 Task: Search for emails with the subject 'how to keep valuable prospects' and organize them into folders named 'Deal Closed' and 'Upcoming Projects'.
Action: Mouse moved to (197, 27)
Screenshot: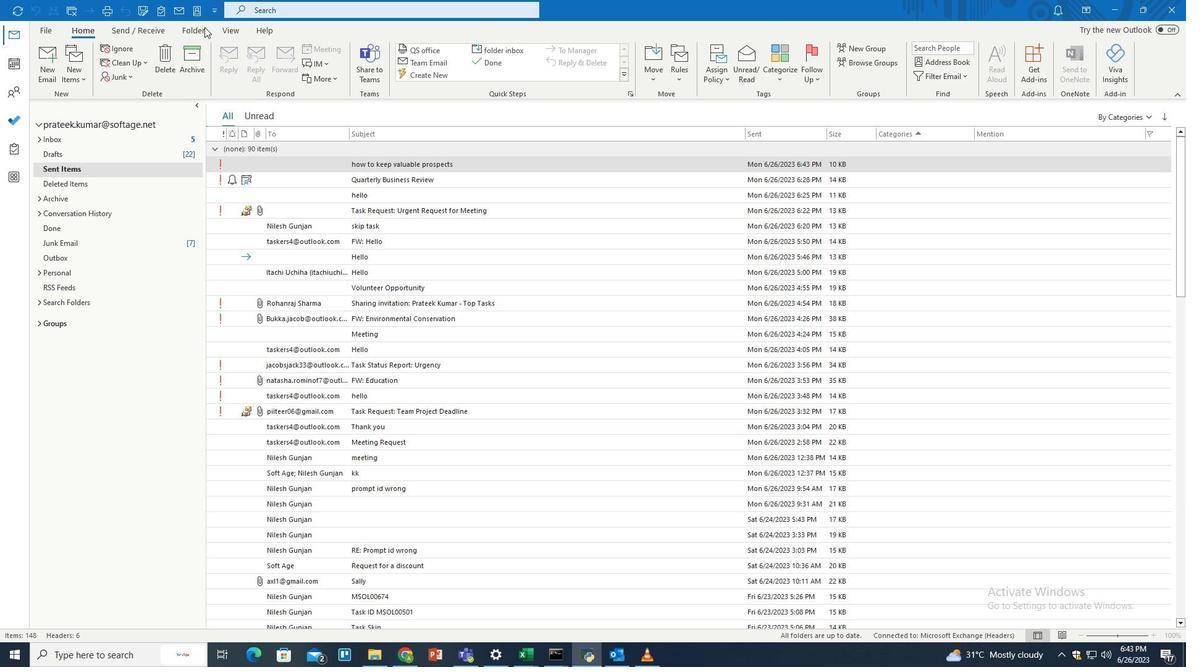 
Action: Mouse pressed left at (197, 27)
Screenshot: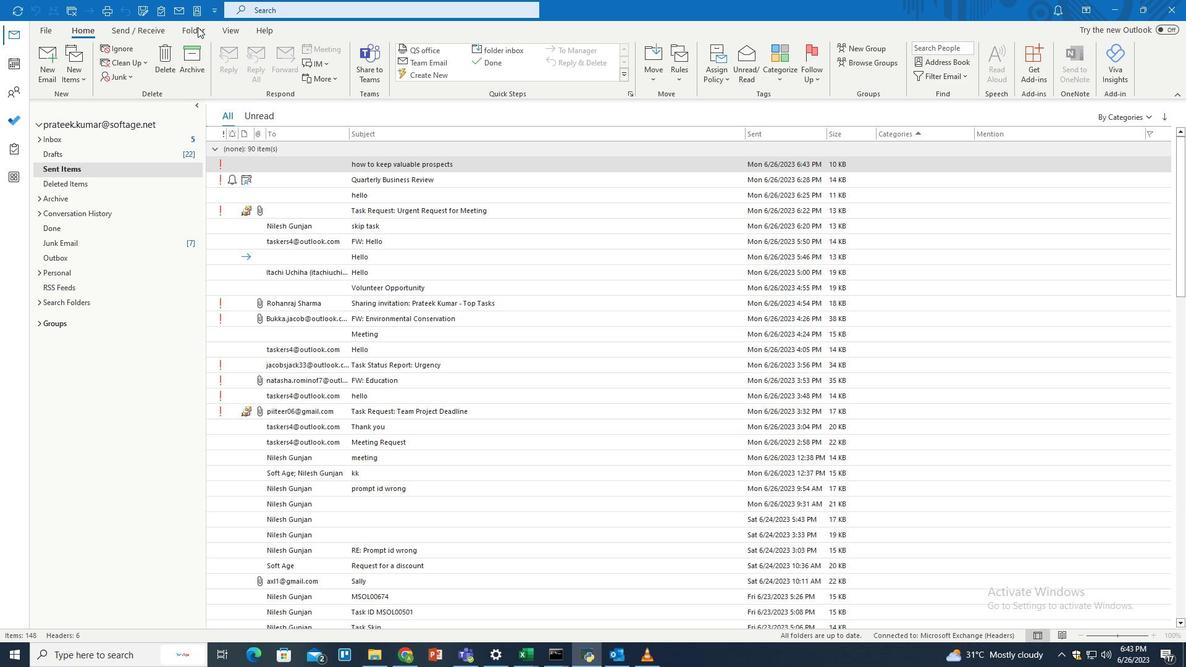 
Action: Mouse pressed left at (197, 27)
Screenshot: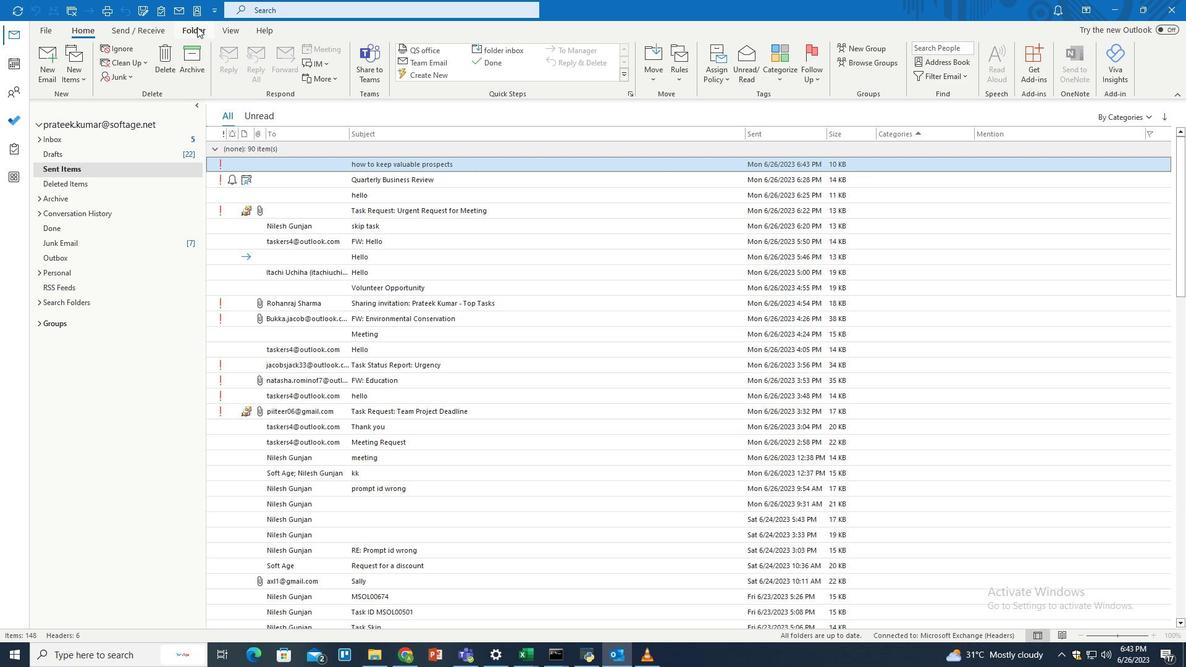 
Action: Mouse moved to (42, 67)
Screenshot: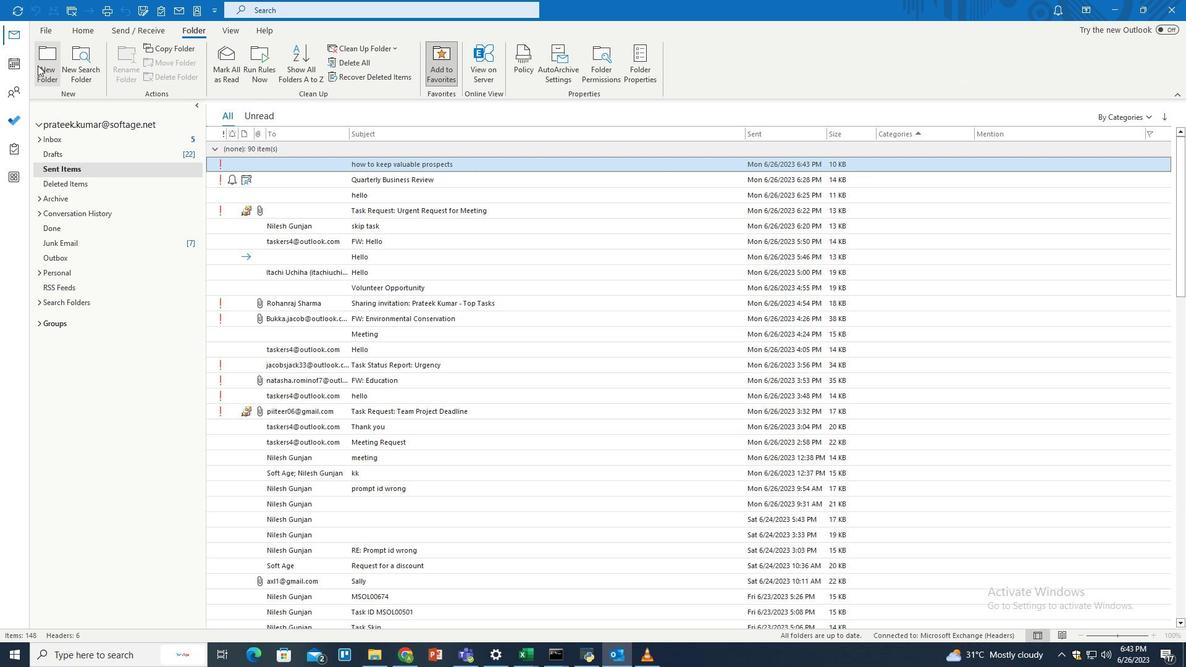 
Action: Mouse pressed left at (42, 67)
Screenshot: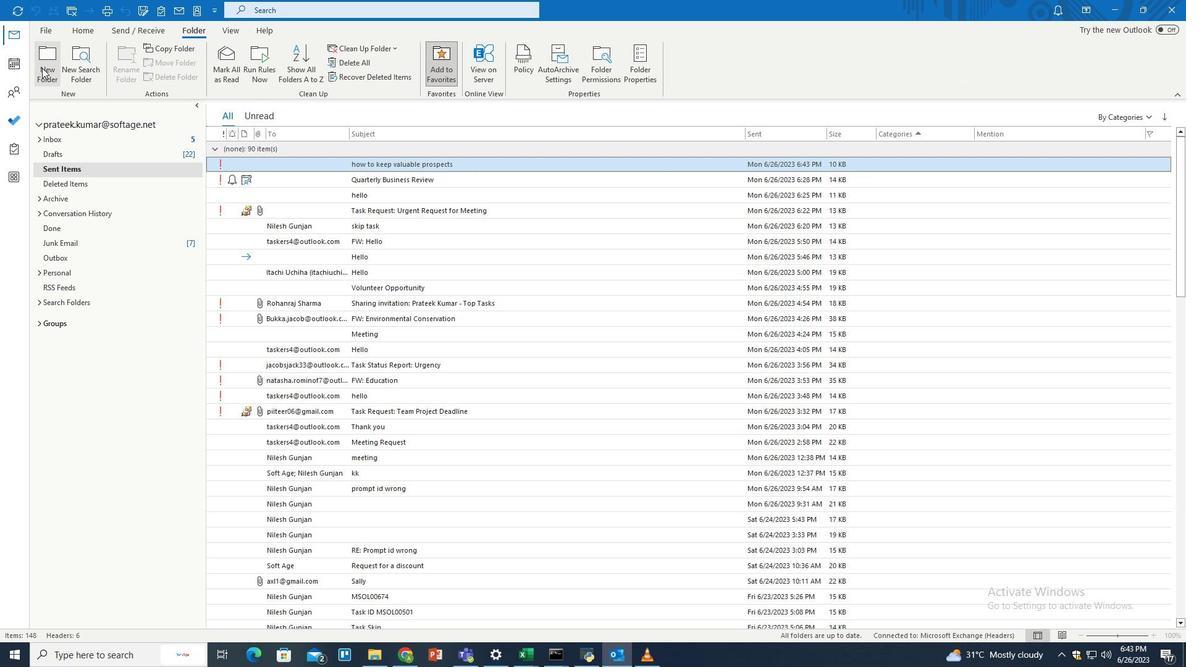 
Action: Mouse moved to (543, 245)
Screenshot: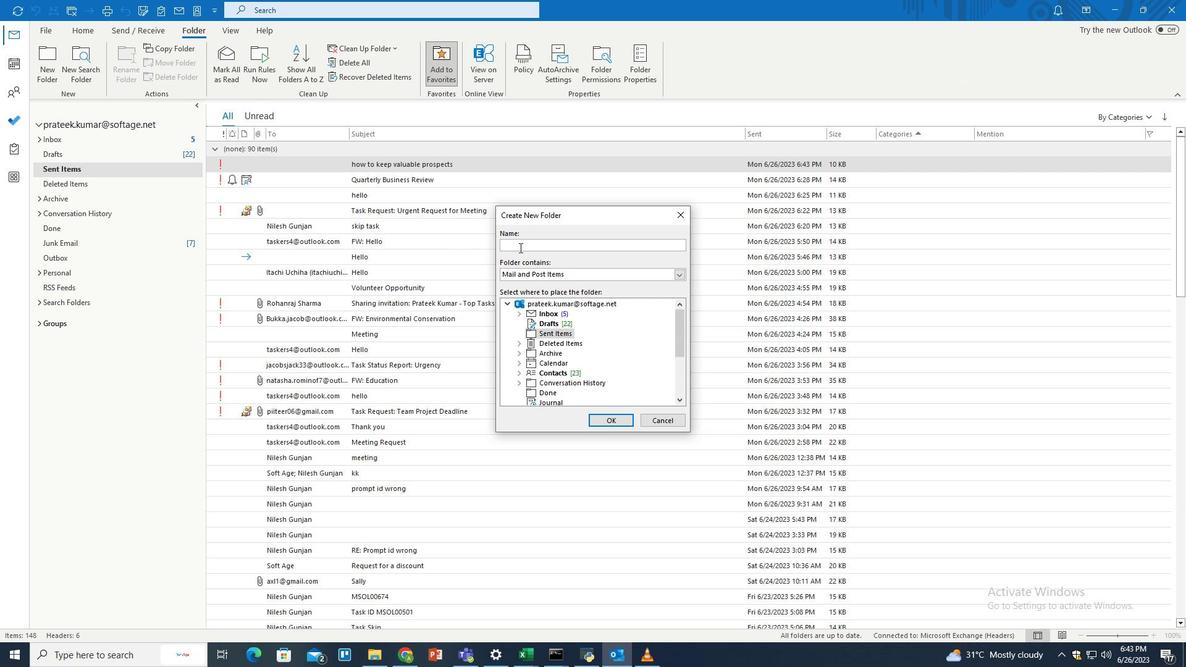 
Action: Mouse pressed left at (543, 245)
Screenshot: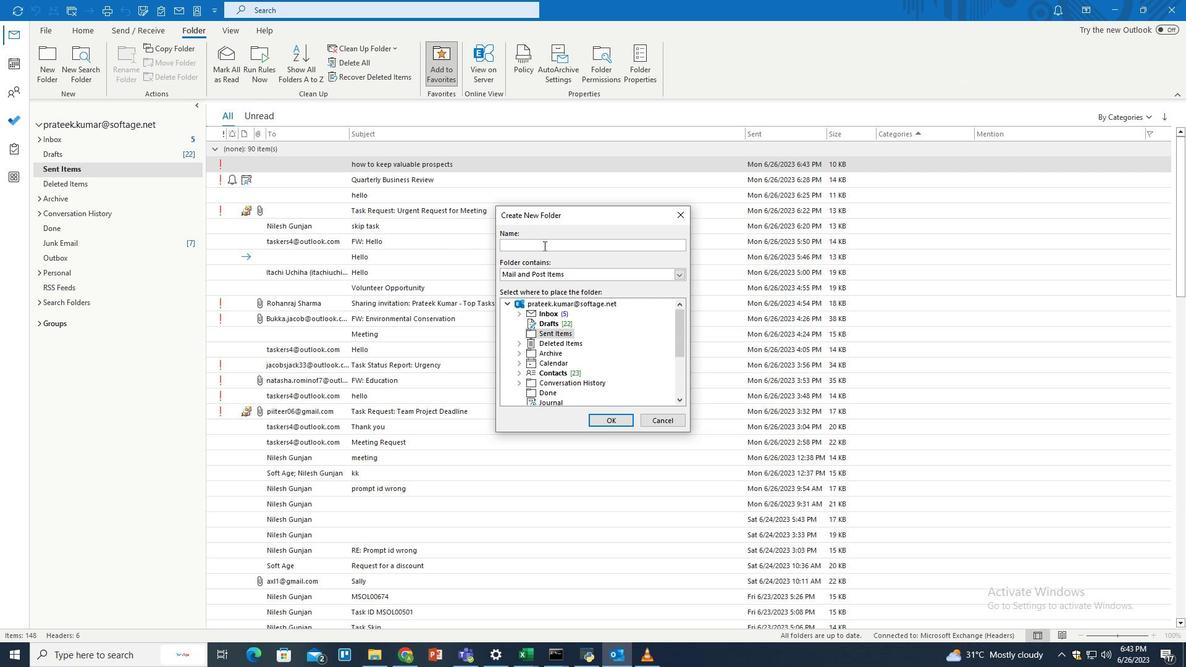 
Action: Key pressed <Key.shift>New<Key.space><Key.shift>Projects
Screenshot: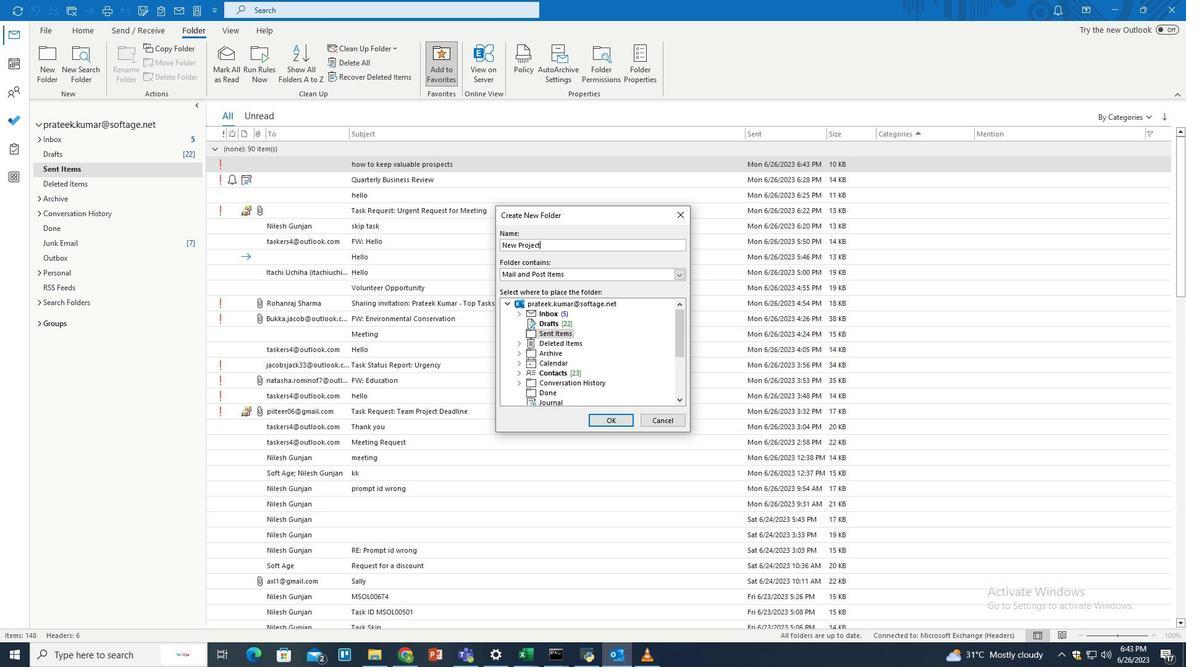 
Action: Mouse moved to (570, 302)
Screenshot: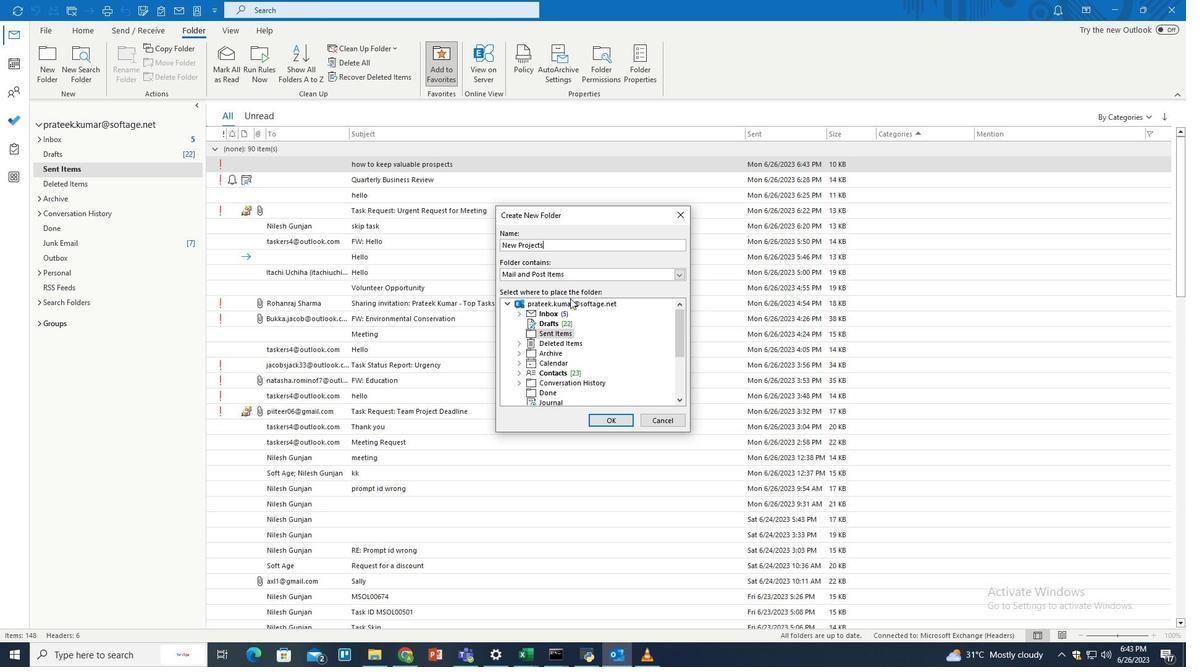 
Action: Mouse pressed left at (570, 302)
Screenshot: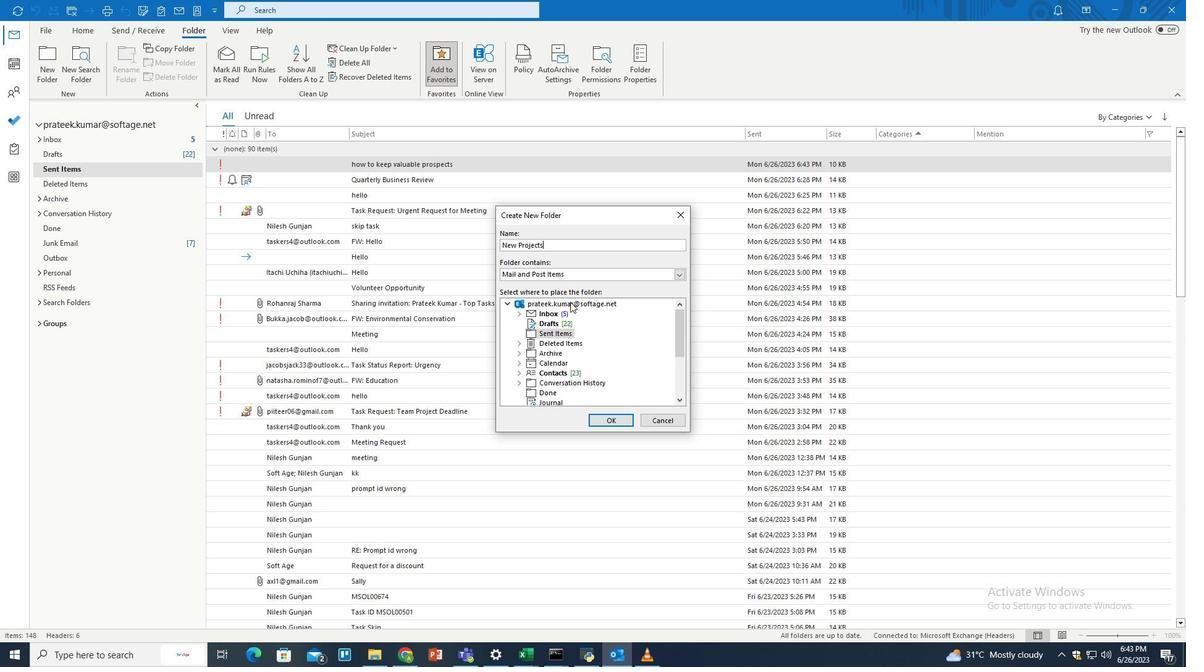
Action: Mouse moved to (607, 418)
Screenshot: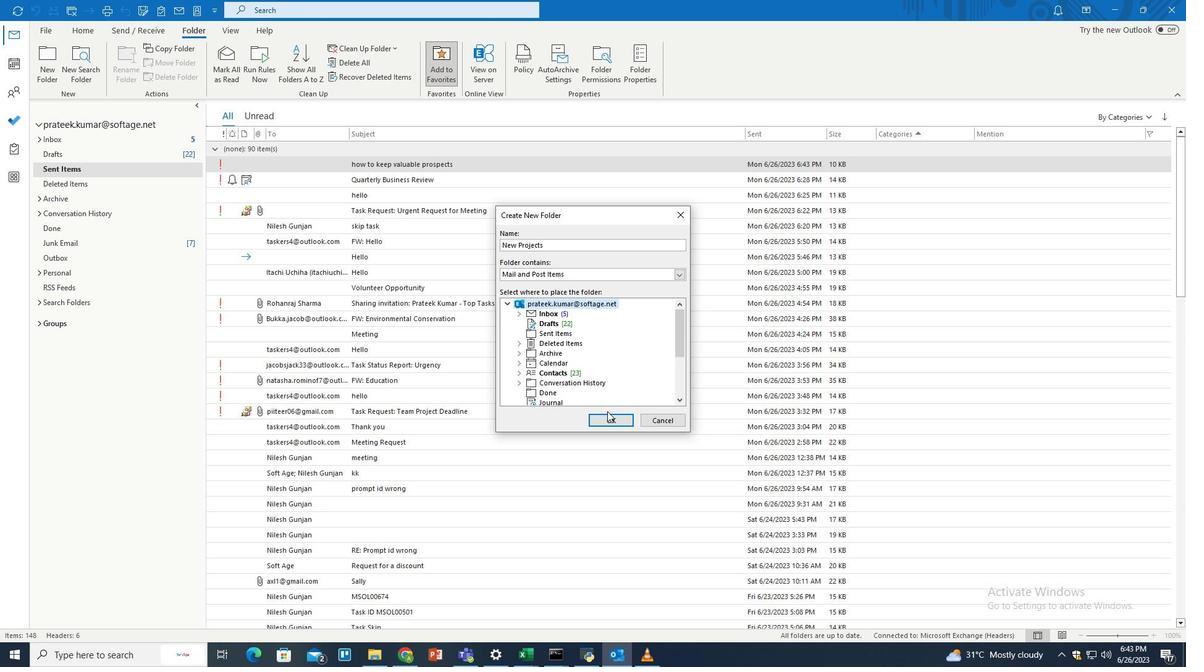 
Action: Mouse pressed left at (607, 418)
Screenshot: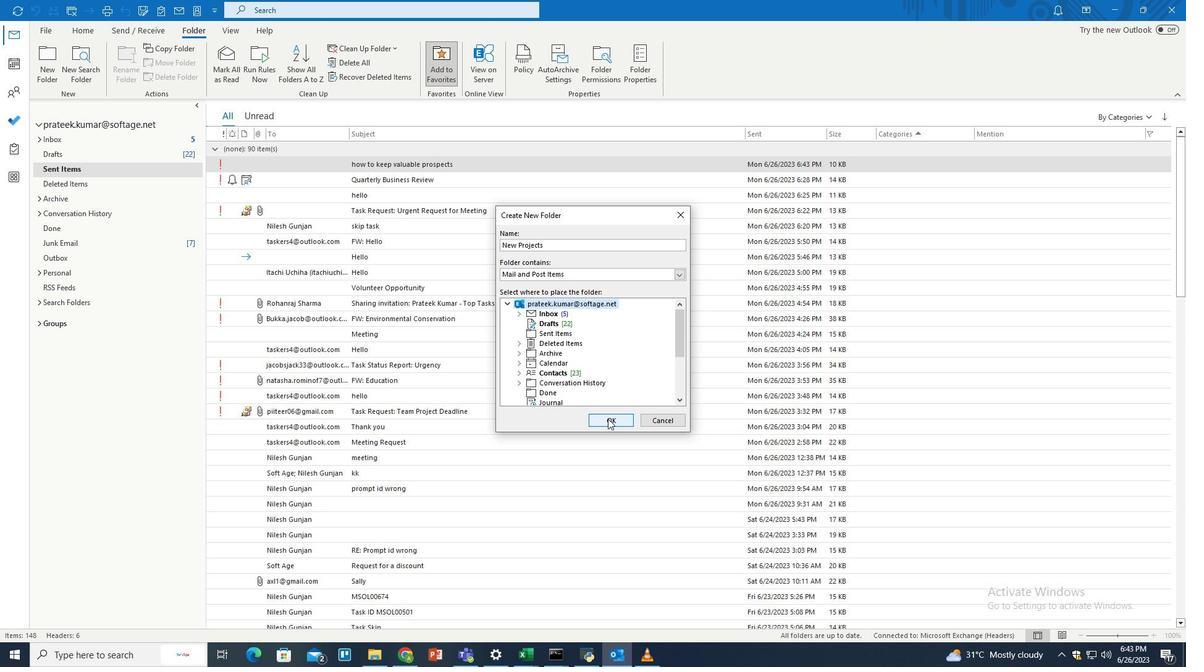
Action: Mouse moved to (49, 66)
Screenshot: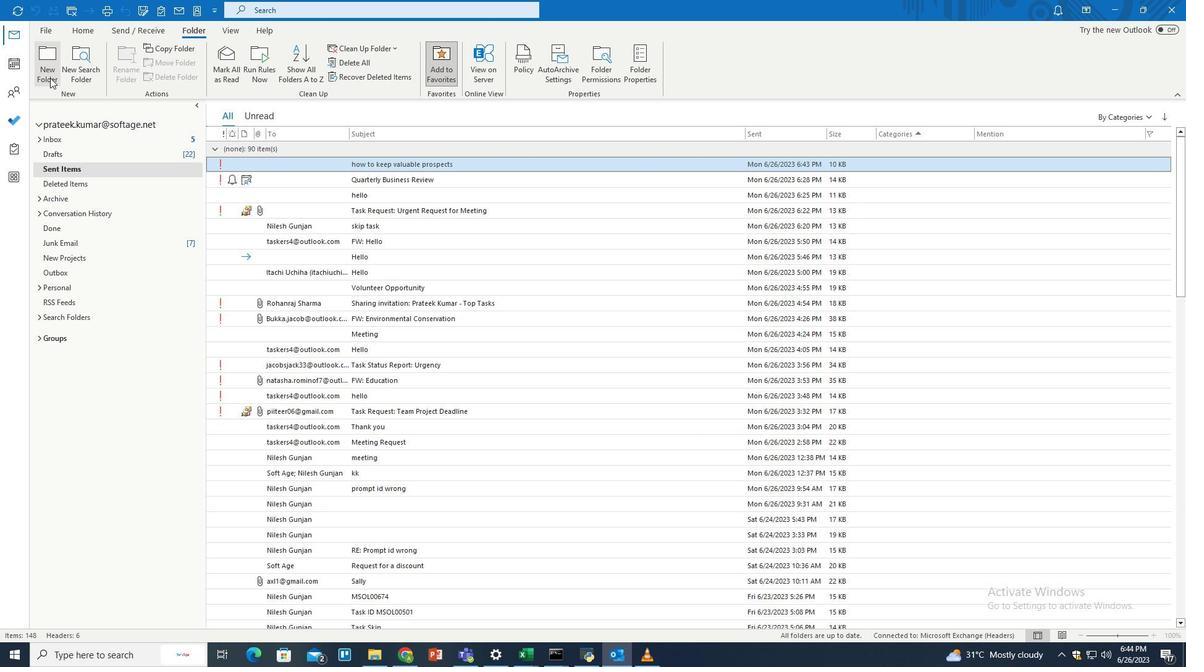 
Action: Mouse pressed left at (49, 66)
Screenshot: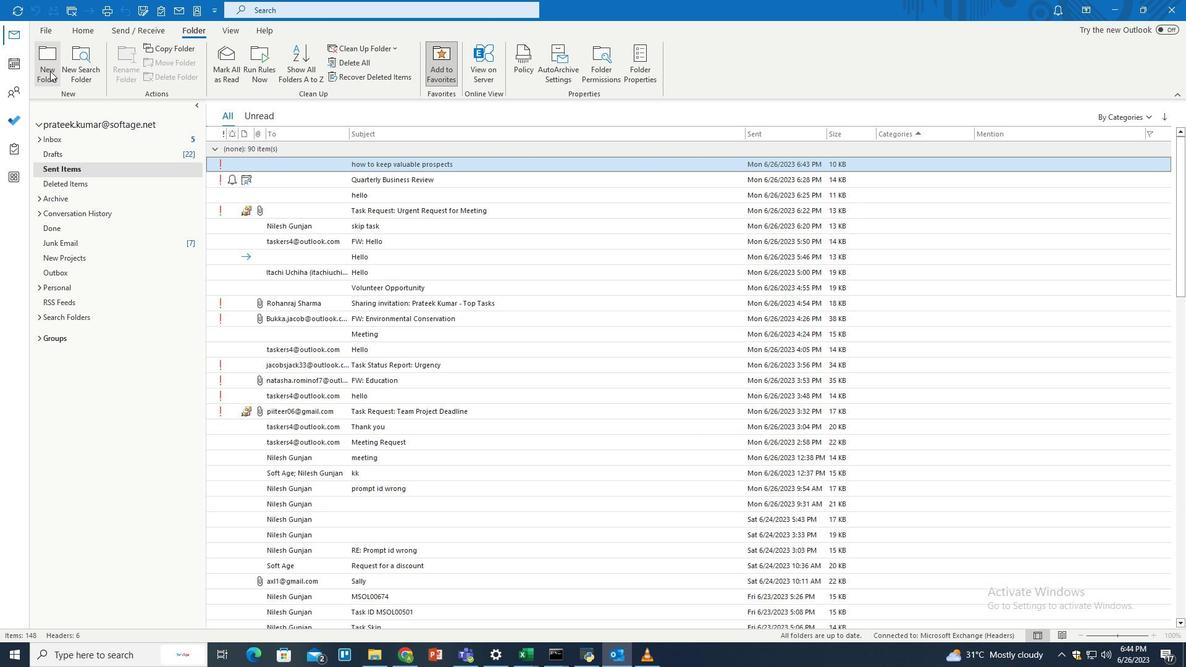 
Action: Mouse moved to (521, 240)
Screenshot: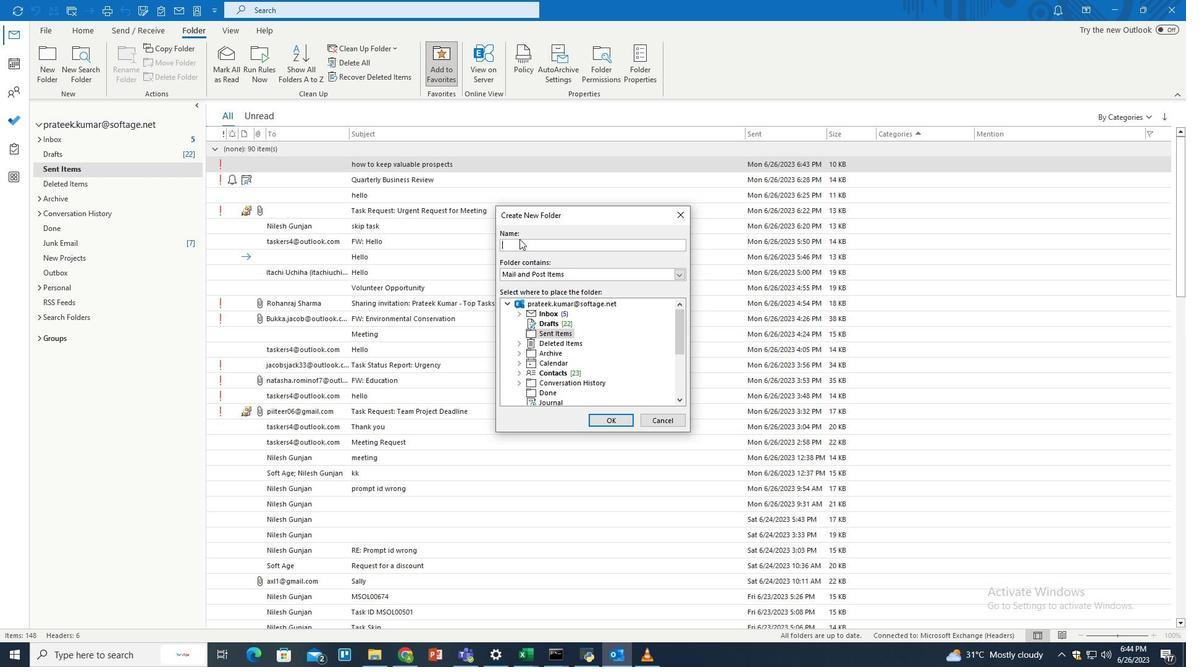 
Action: Mouse pressed left at (521, 240)
Screenshot: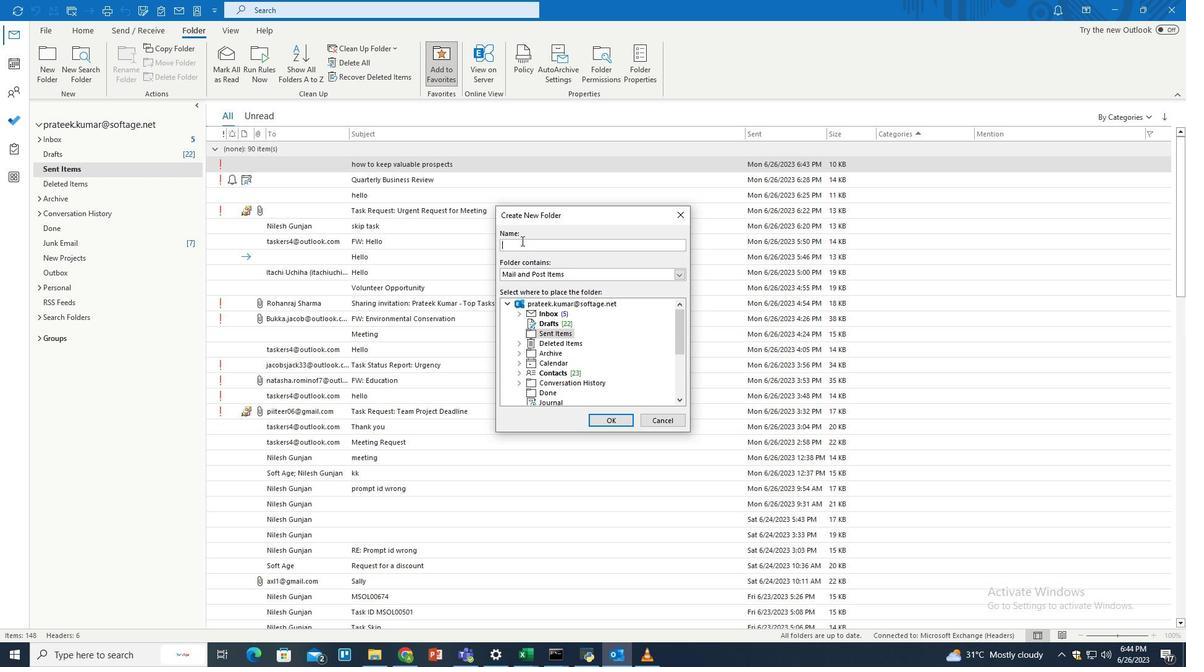 
Action: Key pressed <Key.shift>Upcoming<Key.space><Key.shift><Key.shift><Key.shift><Key.shift><Key.shift><Key.shift><Key.shift><Key.shift><Key.shift><Key.shift><Key.shift><Key.shift><Key.shift><Key.shift><Key.shift><Key.shift><Key.shift><Key.shift><Key.shift><Key.shift><Key.shift><Key.shift>Projects
Screenshot: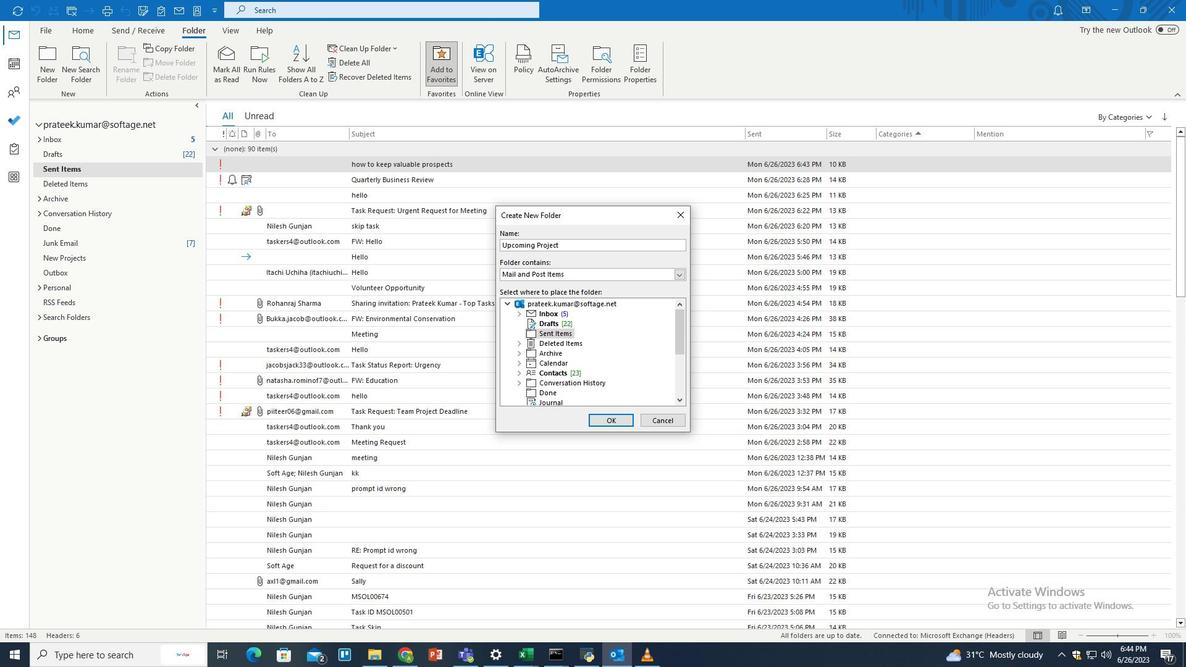 
Action: Mouse moved to (605, 422)
Screenshot: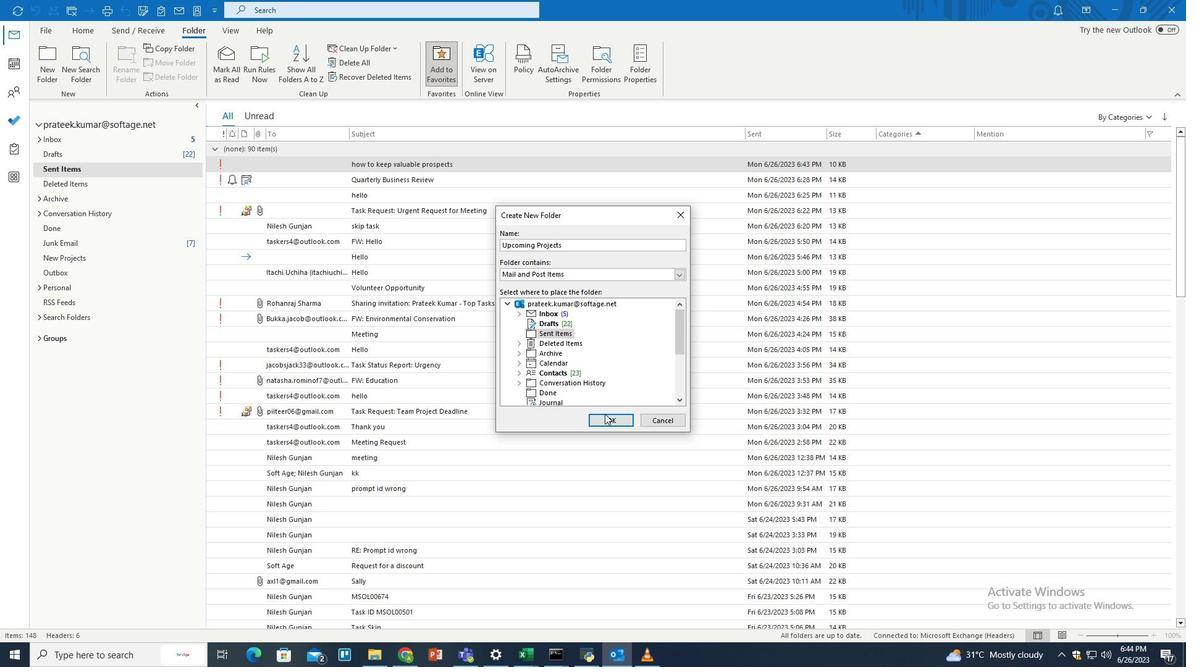 
Action: Mouse pressed left at (605, 422)
Screenshot: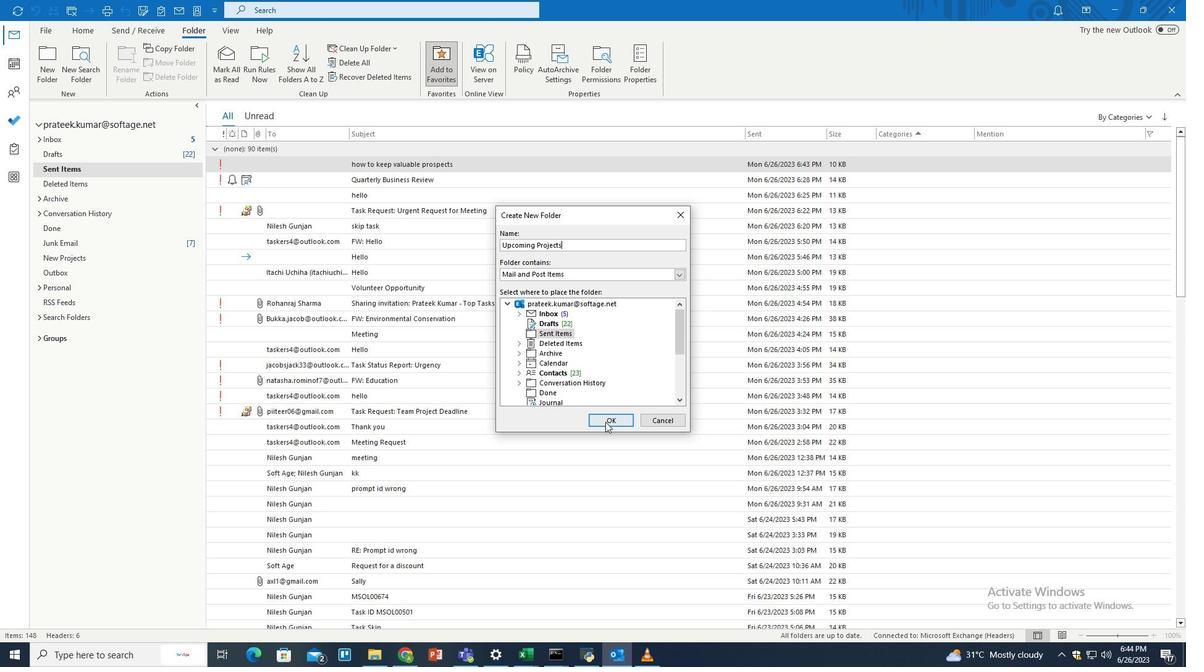 
Action: Mouse moved to (43, 69)
Screenshot: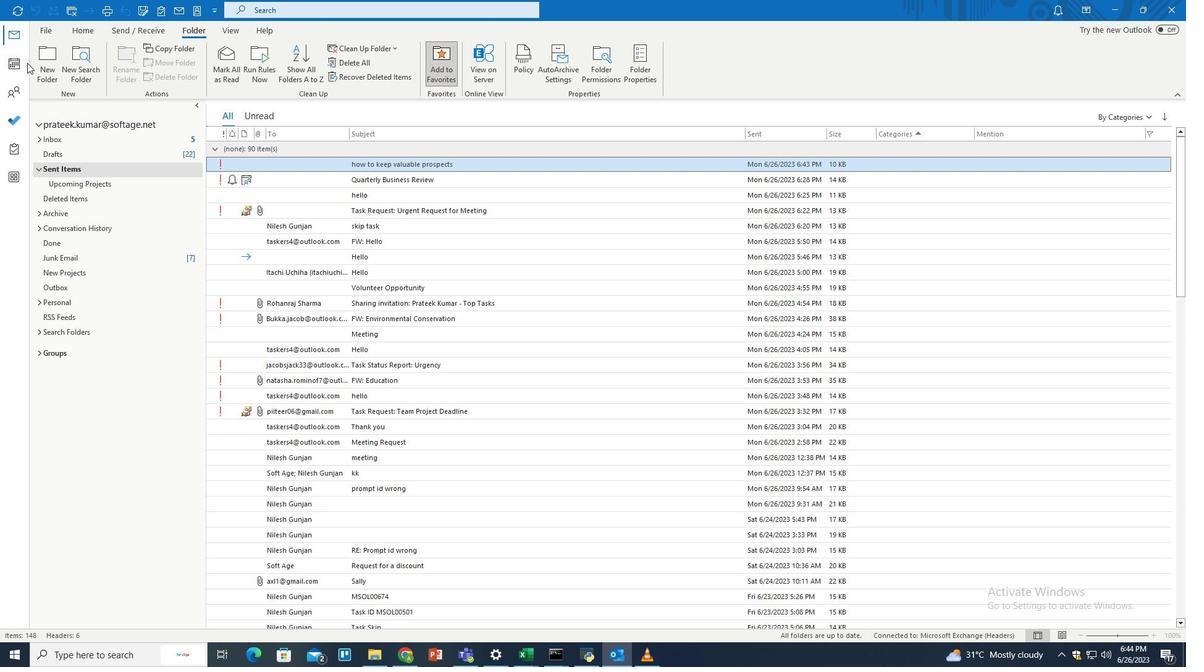 
Action: Mouse pressed left at (43, 69)
Screenshot: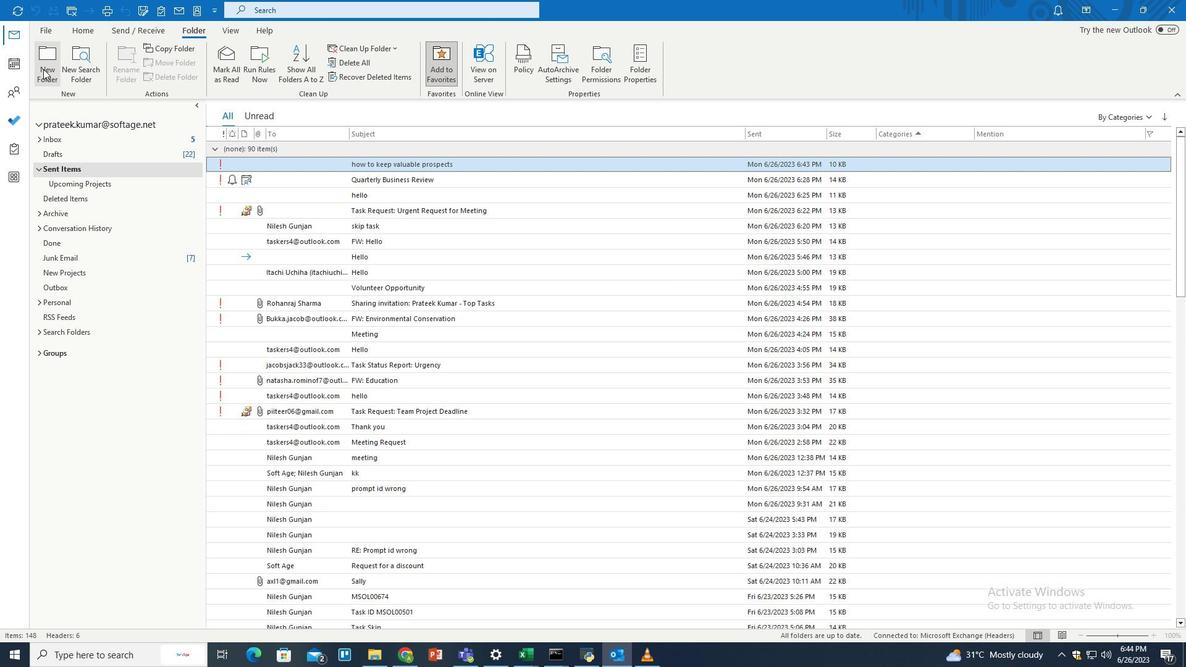 
Action: Mouse moved to (551, 304)
Screenshot: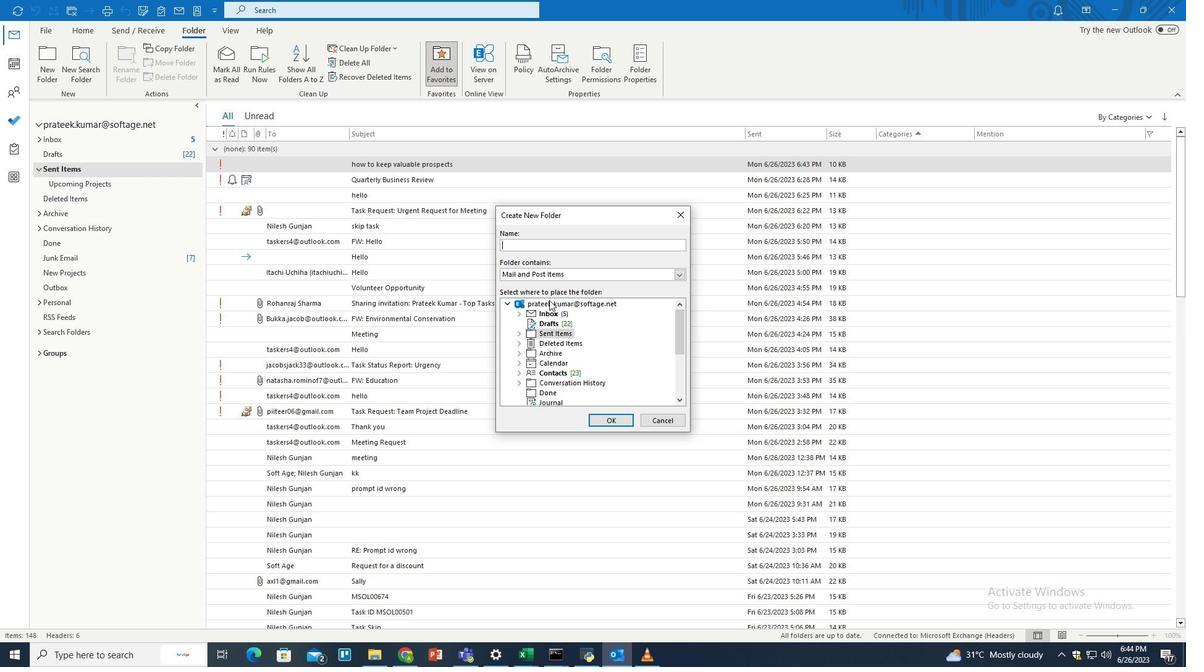 
Action: Mouse pressed left at (551, 304)
Screenshot: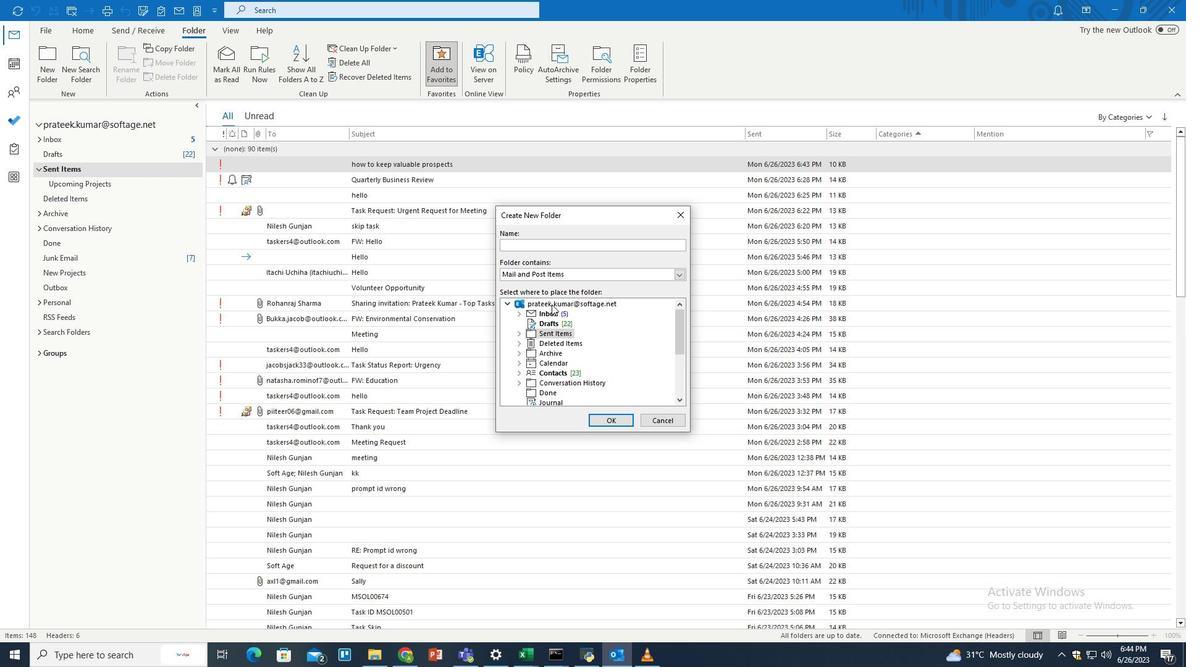 
Action: Mouse moved to (538, 244)
Screenshot: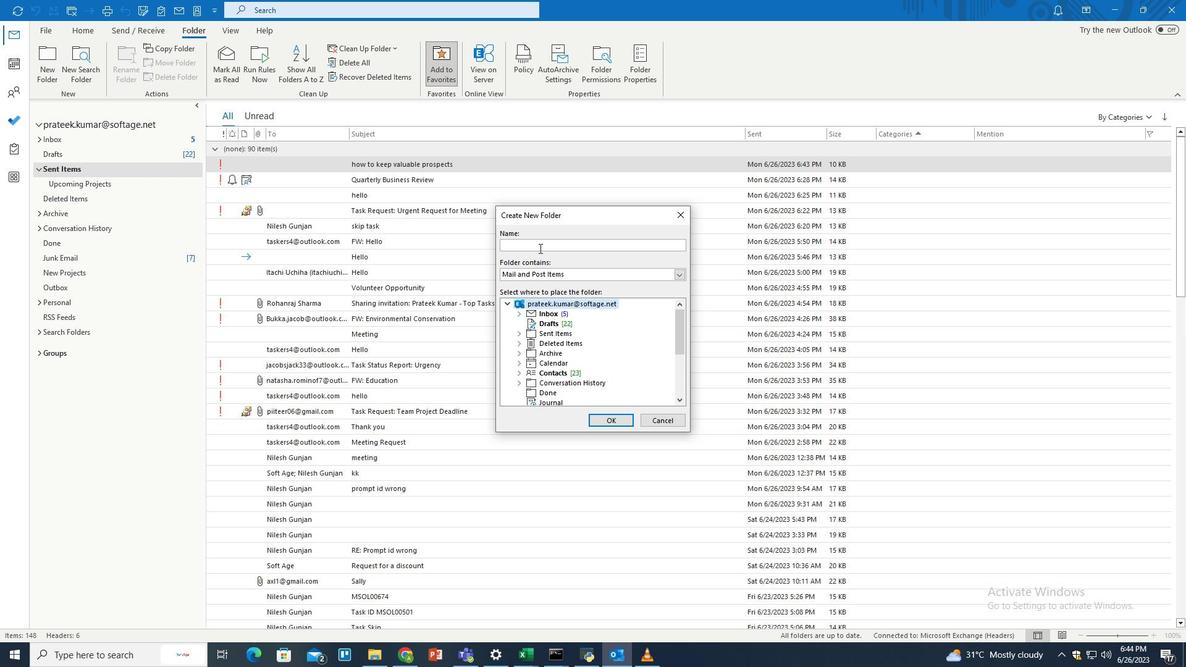 
Action: Mouse pressed left at (538, 244)
Screenshot: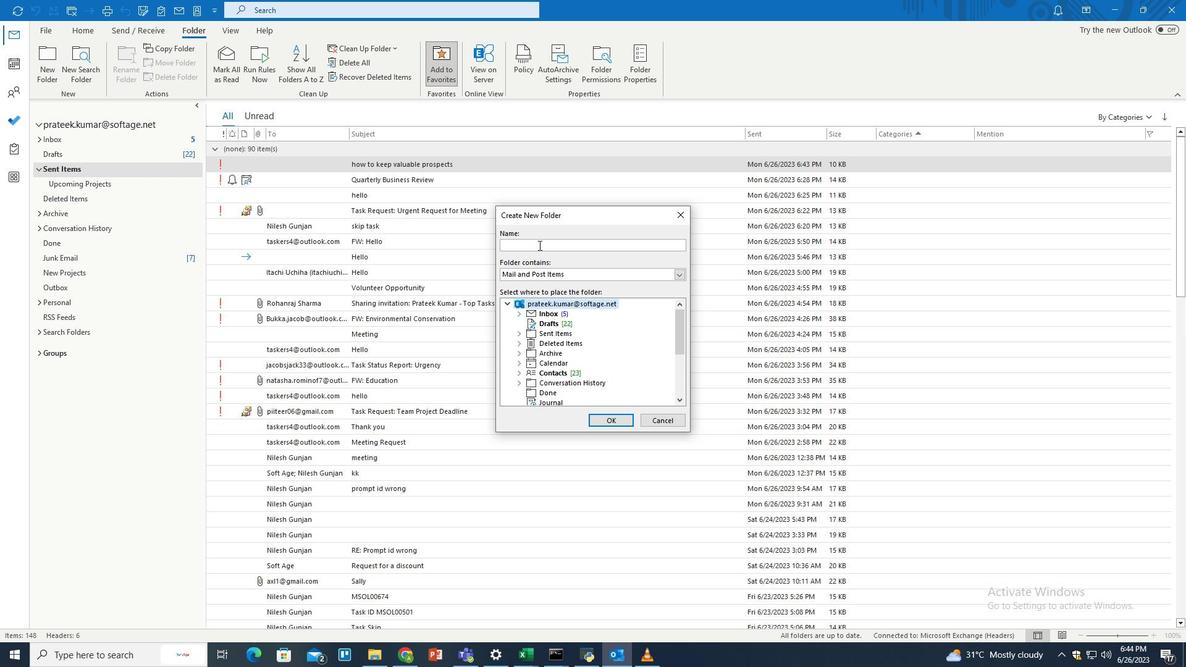 
Action: Key pressed <Key.shift>Deal<Key.space><Key.shift>CL<Key.backspace>losed
Screenshot: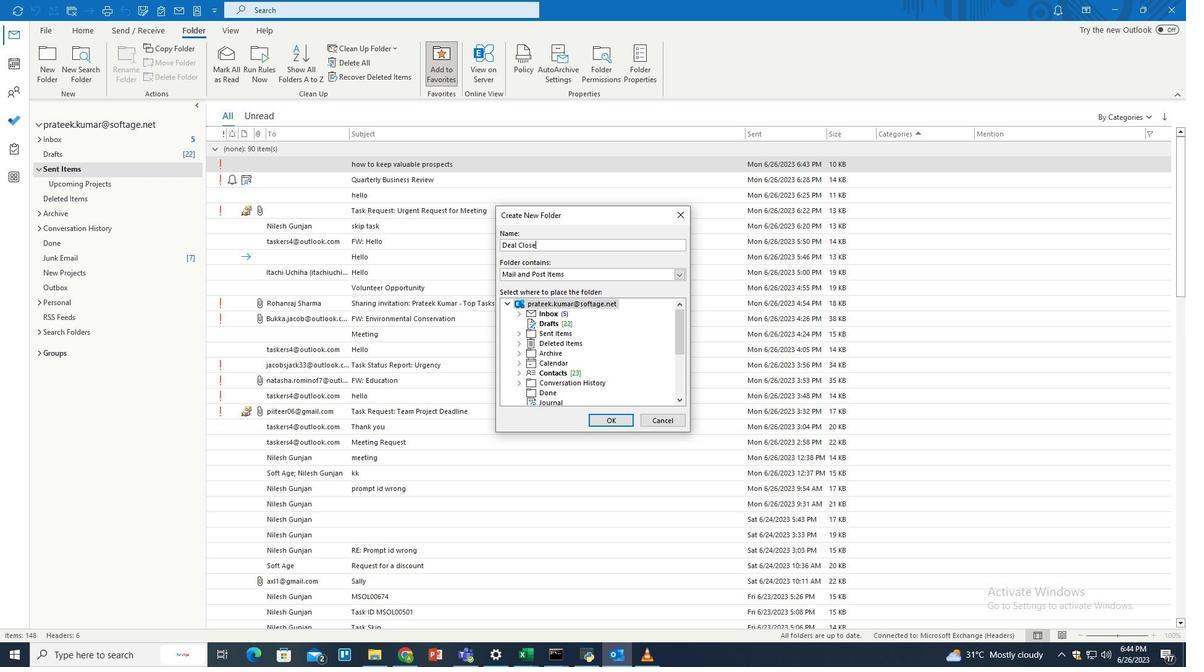 
Action: Mouse moved to (601, 418)
Screenshot: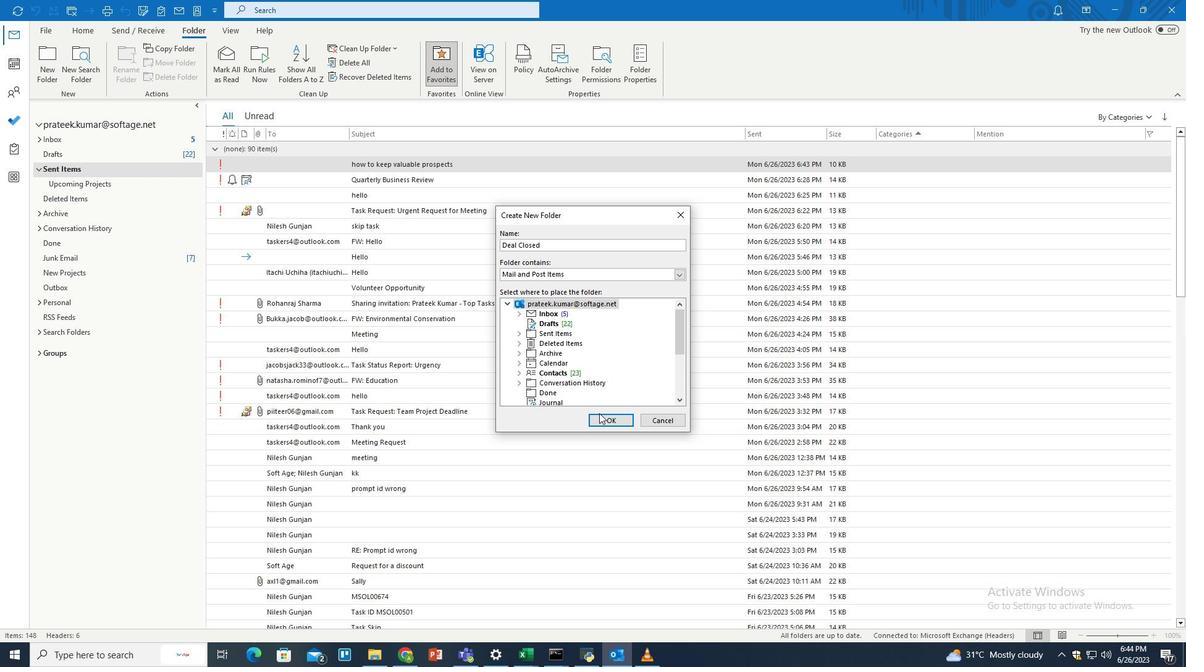 
Action: Mouse pressed left at (601, 418)
Screenshot: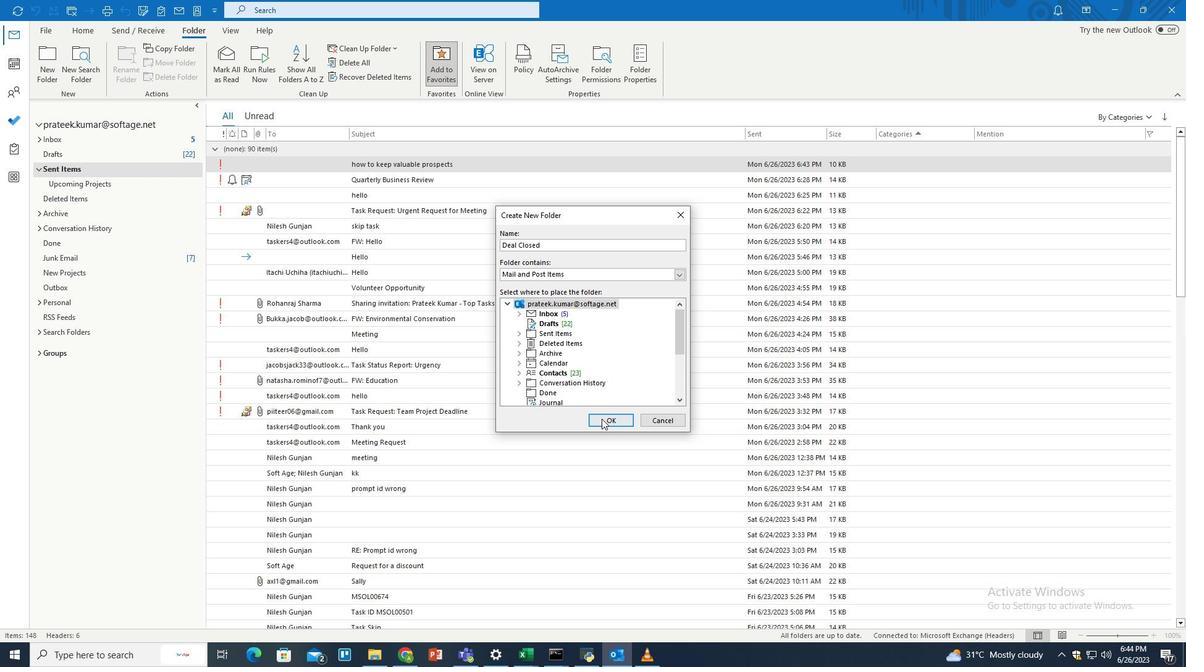 
Action: Mouse moved to (81, 33)
Screenshot: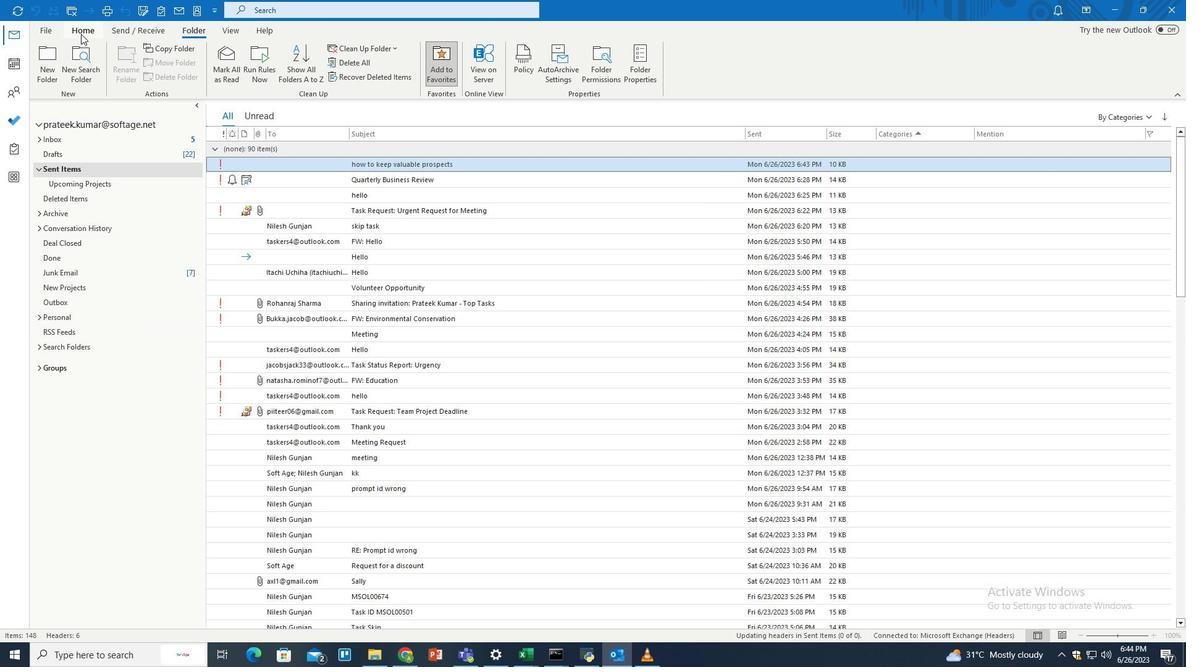 
Action: Mouse pressed left at (81, 33)
Screenshot: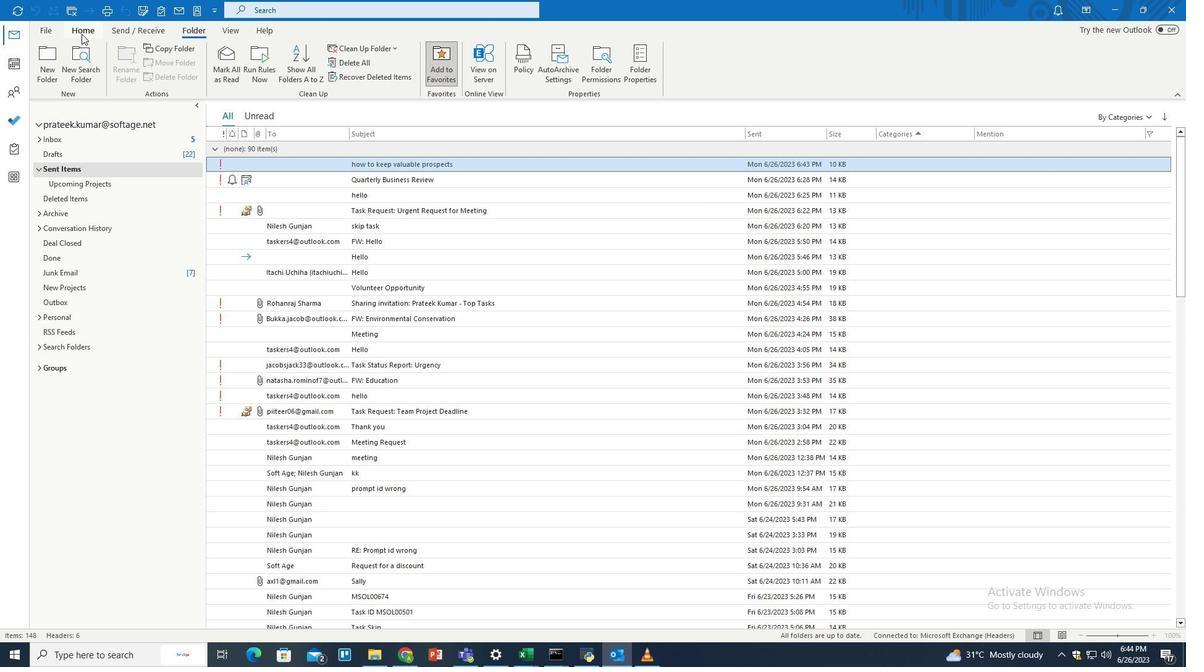 
Action: Mouse moved to (392, 11)
Screenshot: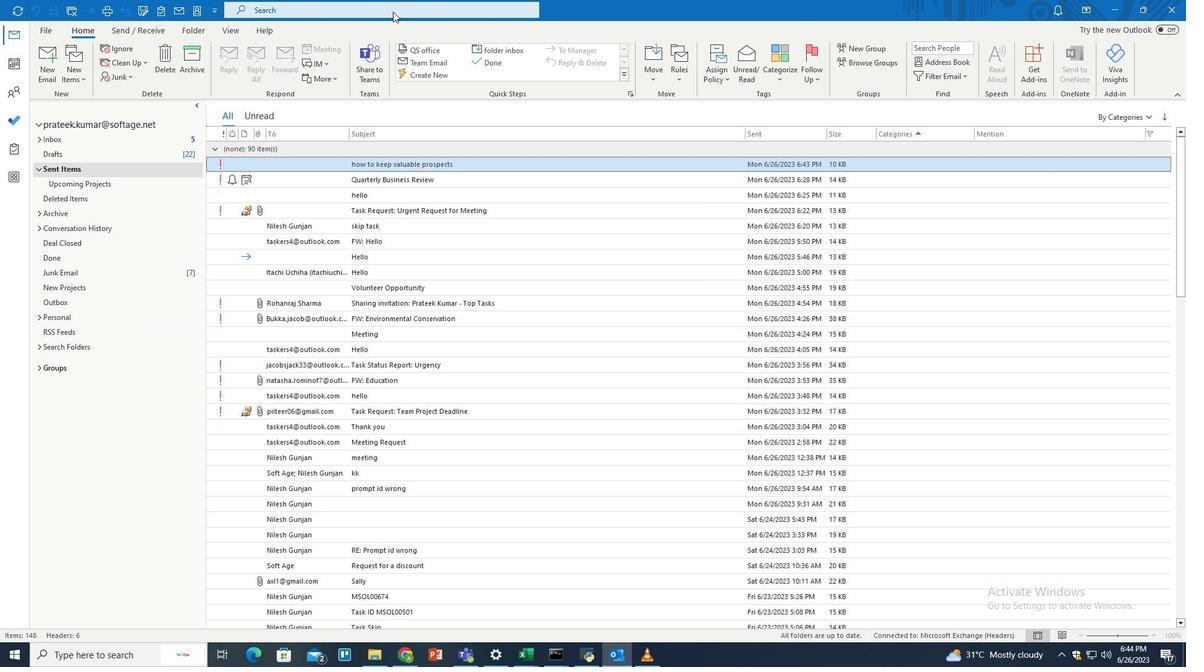 
Action: Mouse pressed left at (392, 11)
Screenshot: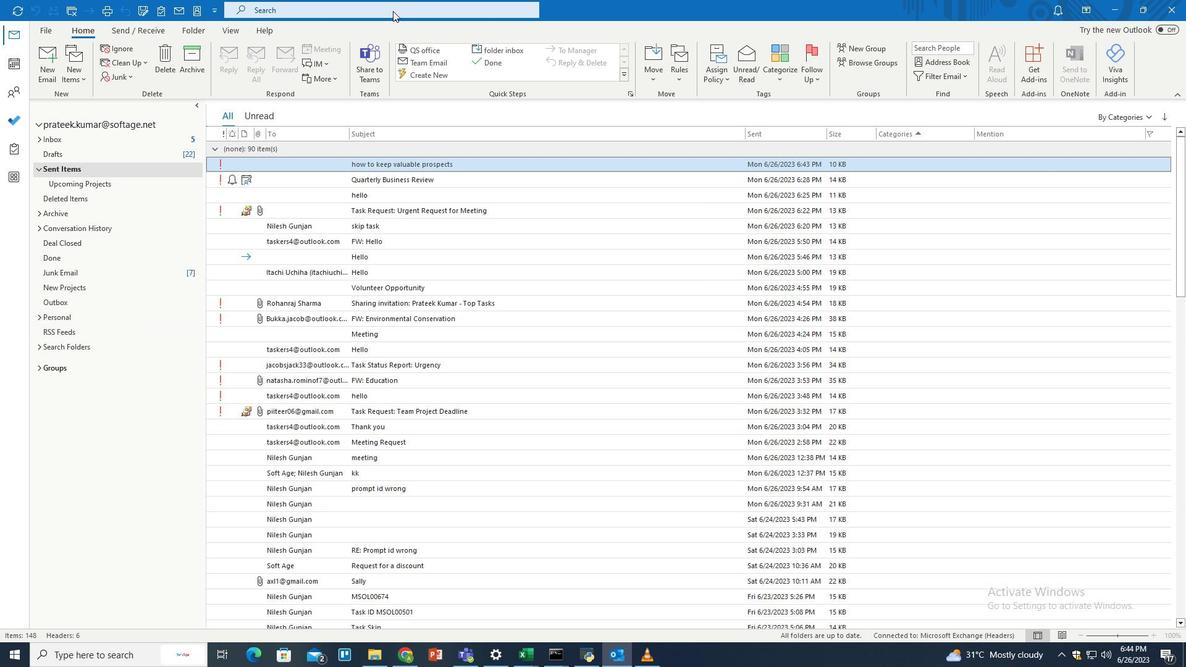 
Action: Mouse moved to (582, 10)
Screenshot: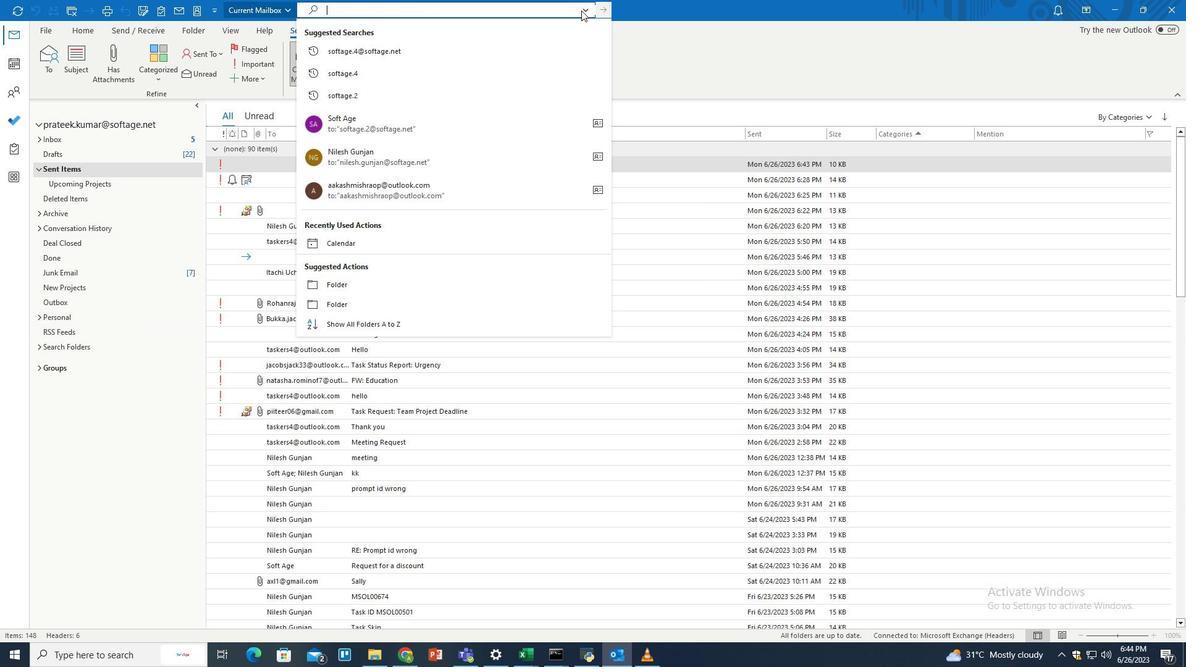 
Action: Mouse pressed left at (582, 10)
Screenshot: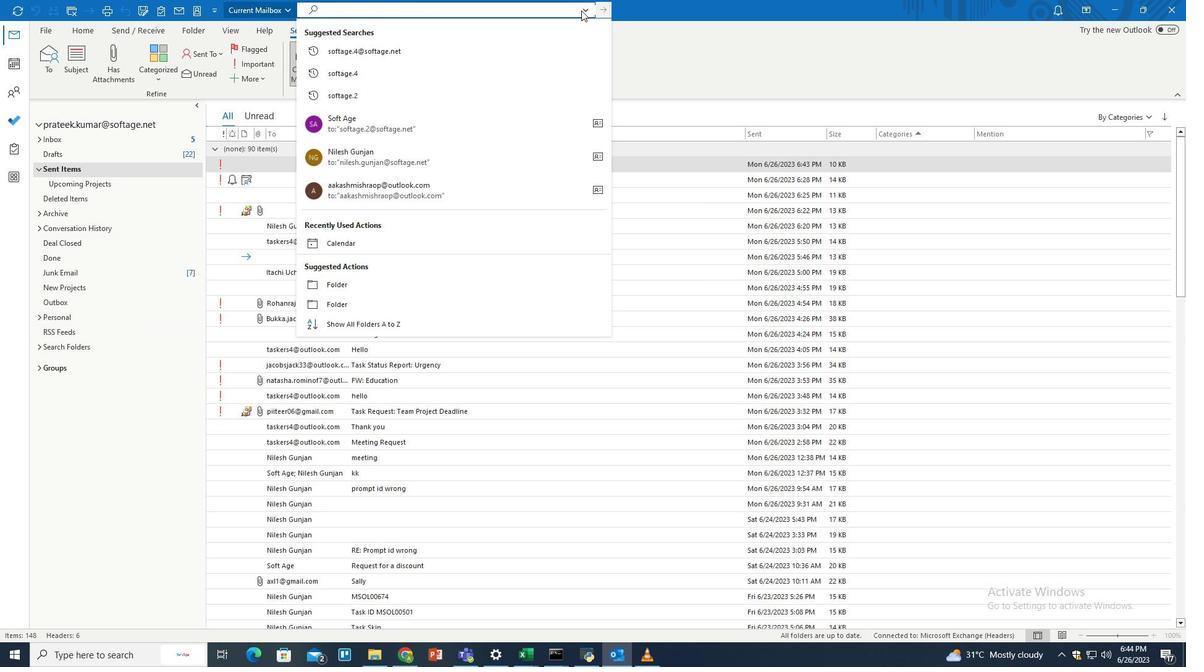 
Action: Mouse moved to (550, 29)
Screenshot: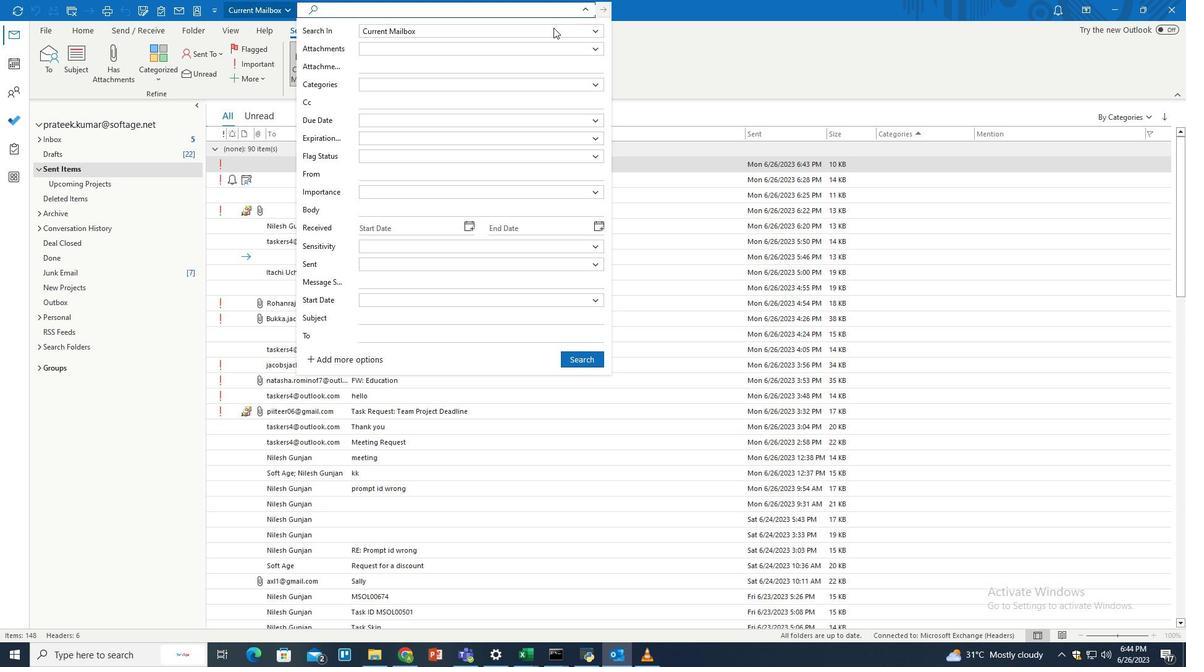 
Action: Mouse pressed left at (550, 29)
Screenshot: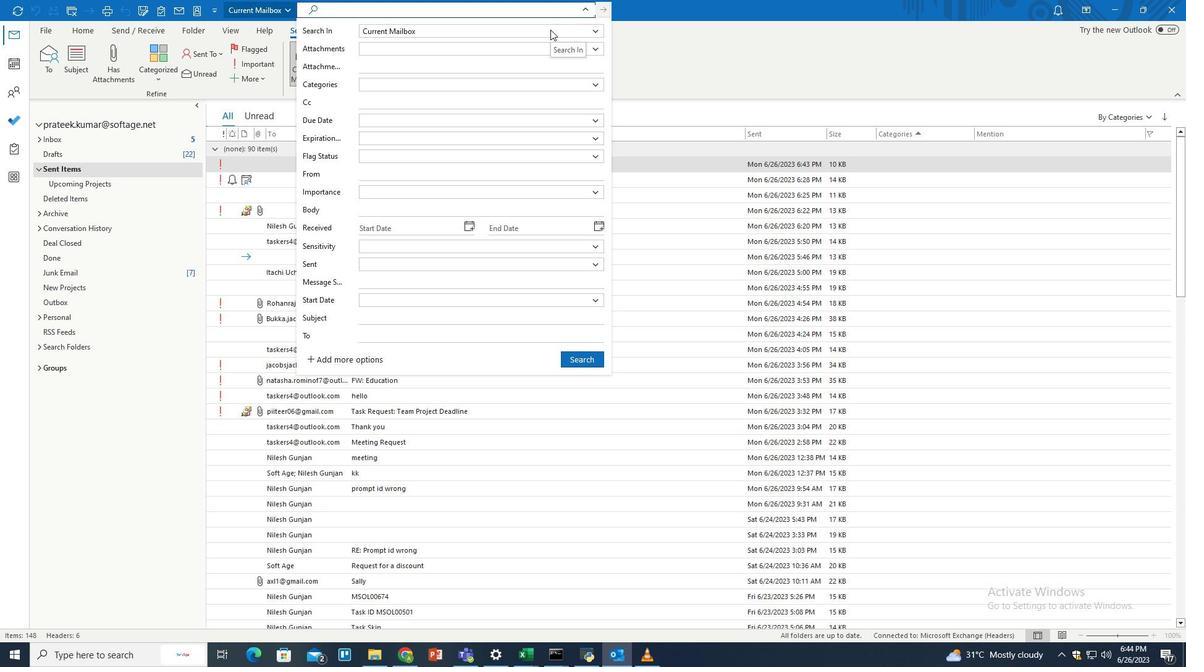 
Action: Mouse moved to (455, 42)
Screenshot: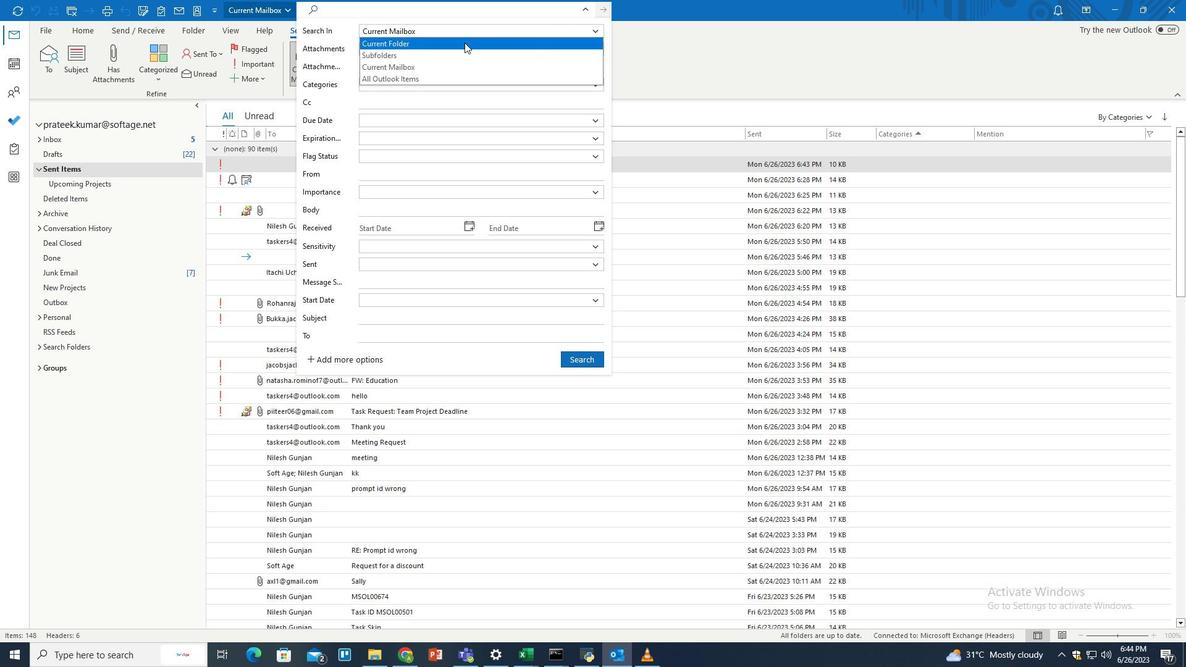 
Action: Mouse pressed left at (455, 42)
Screenshot: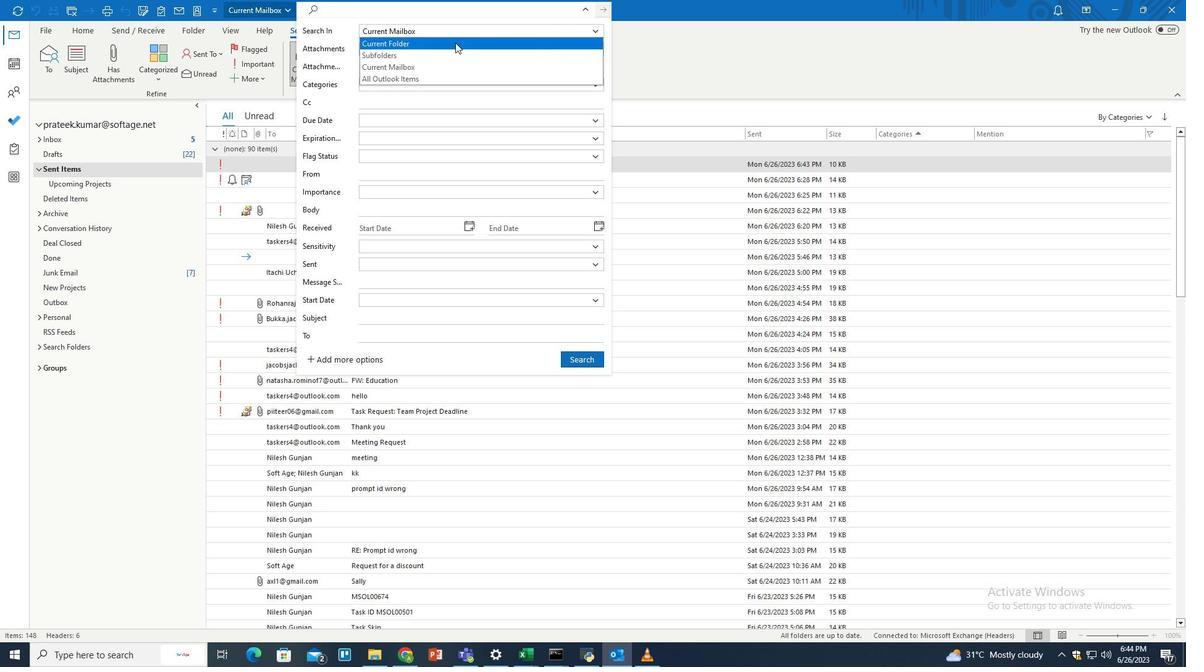 
Action: Mouse moved to (577, 8)
Screenshot: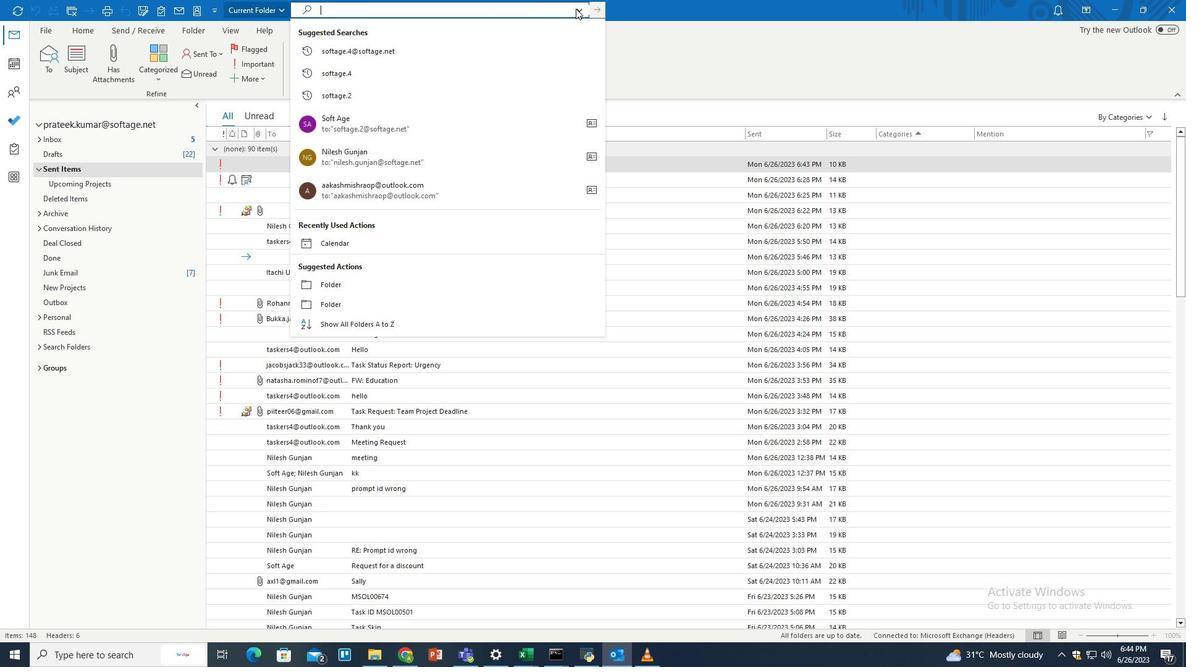 
Action: Mouse pressed left at (577, 8)
Screenshot: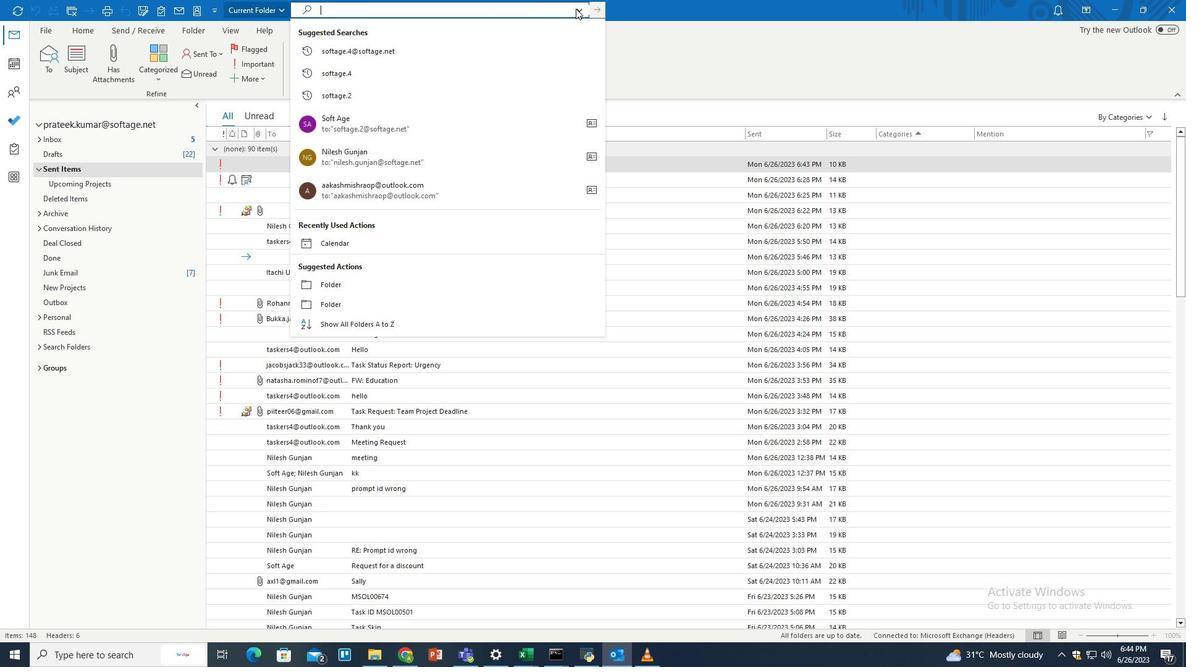 
Action: Mouse moved to (360, 316)
Screenshot: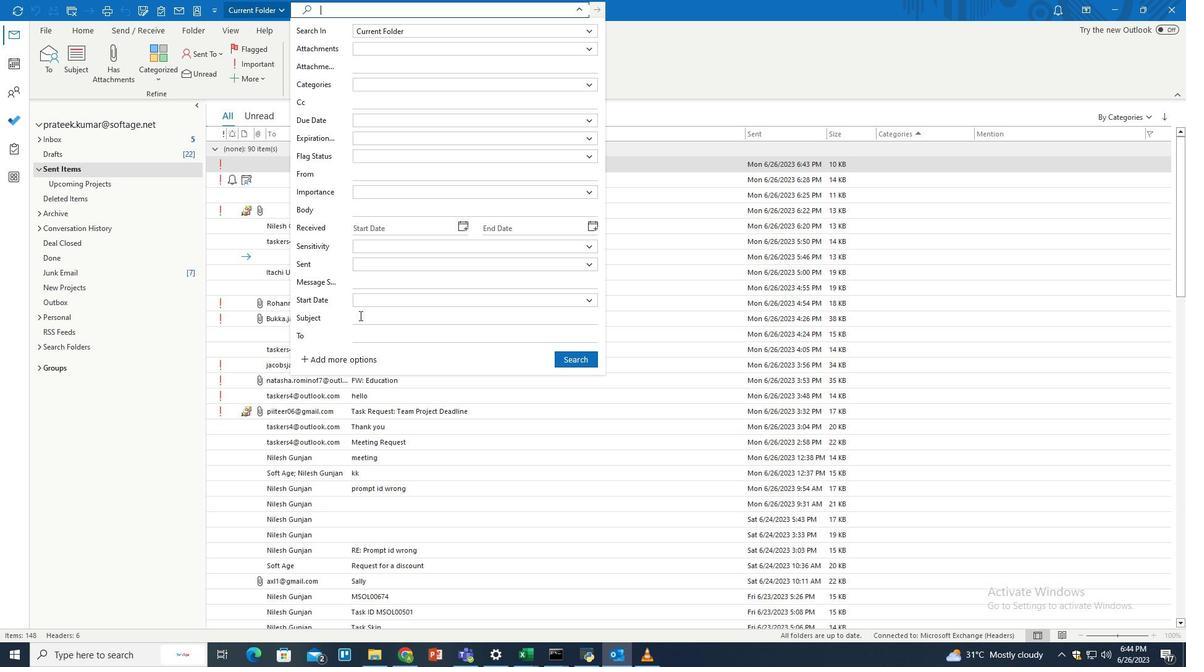 
Action: Mouse pressed left at (360, 316)
Screenshot: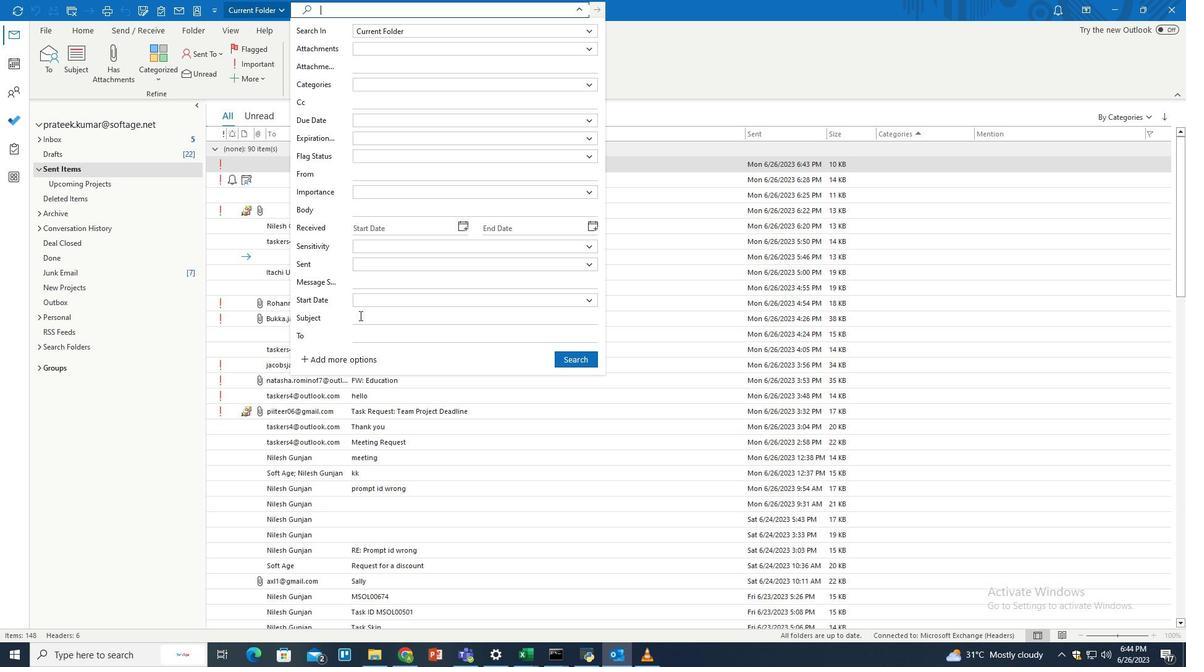 
Action: Key pressed how<Key.space>ro<Key.backspace><Key.backspace>to<Key.space>keep<Key.space>valuable<Key.space>pe<Key.backspace>rospects
Screenshot: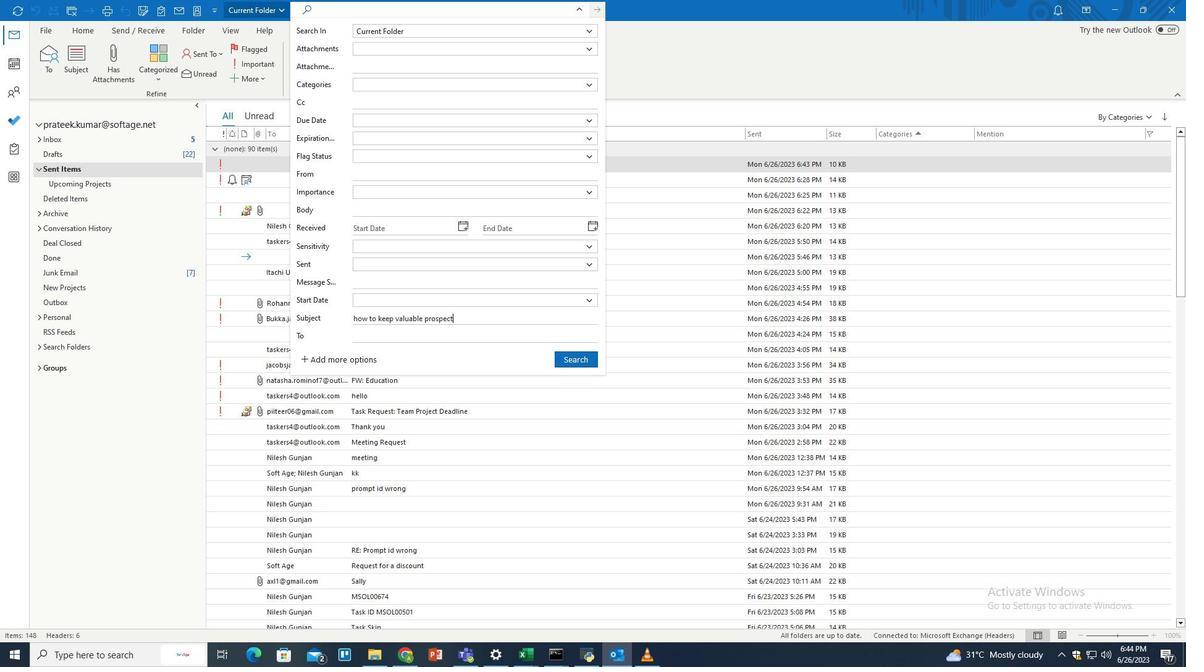 
Action: Mouse moved to (565, 359)
Screenshot: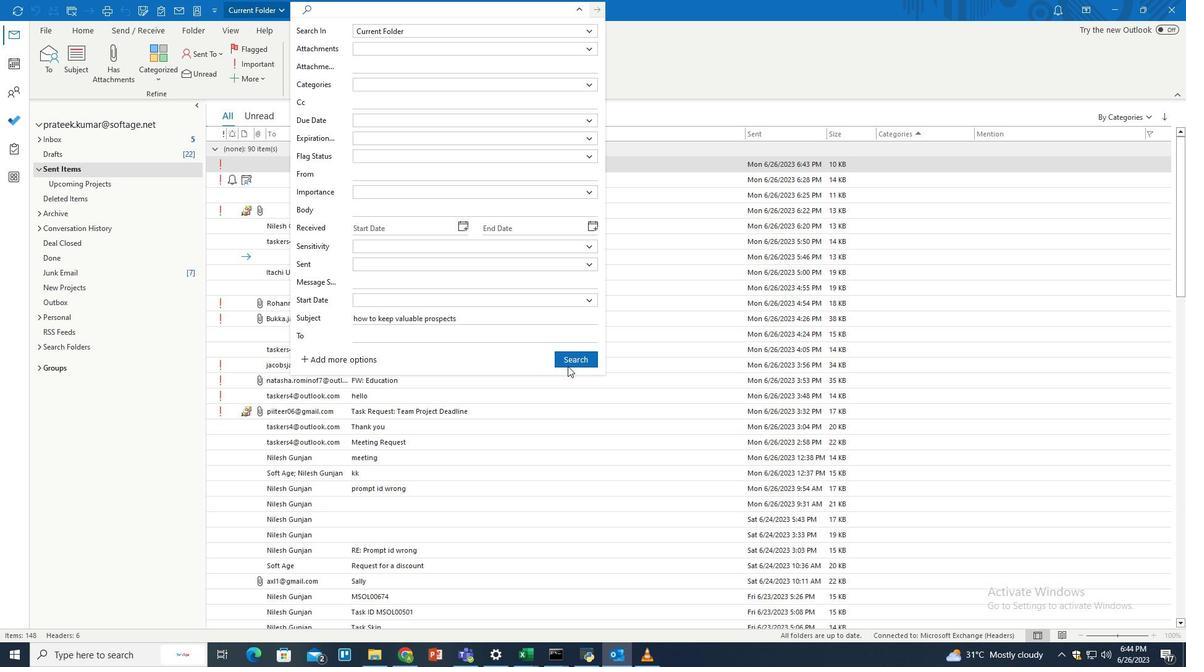 
Action: Mouse pressed left at (565, 359)
Screenshot: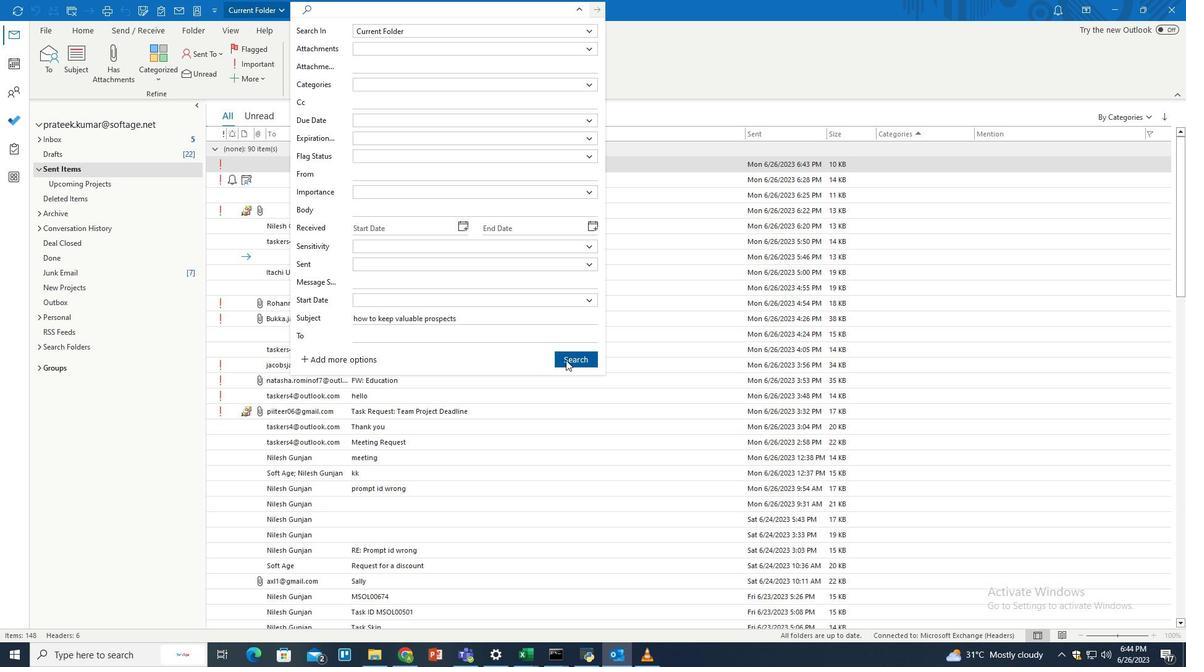 
Action: Mouse moved to (478, 261)
Screenshot: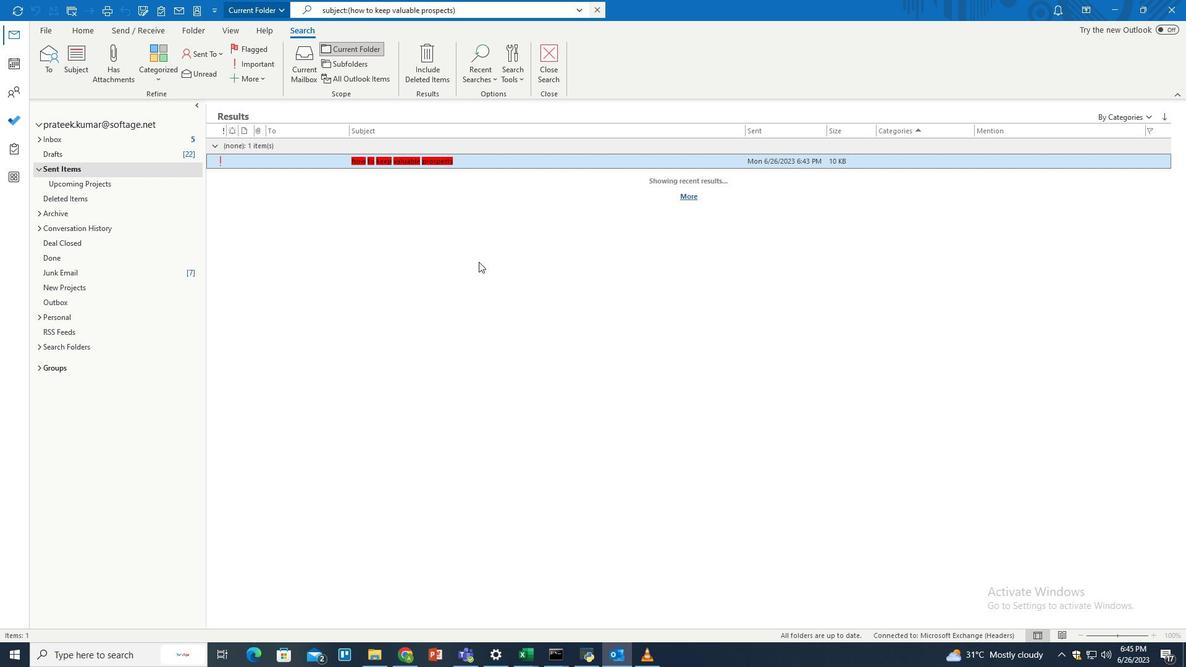 
